Task: Save favorite listings for historic homes in Annapolis, Maryland, with original architectural features, and create a shortlist of properties with water views.
Action: Mouse moved to (317, 195)
Screenshot: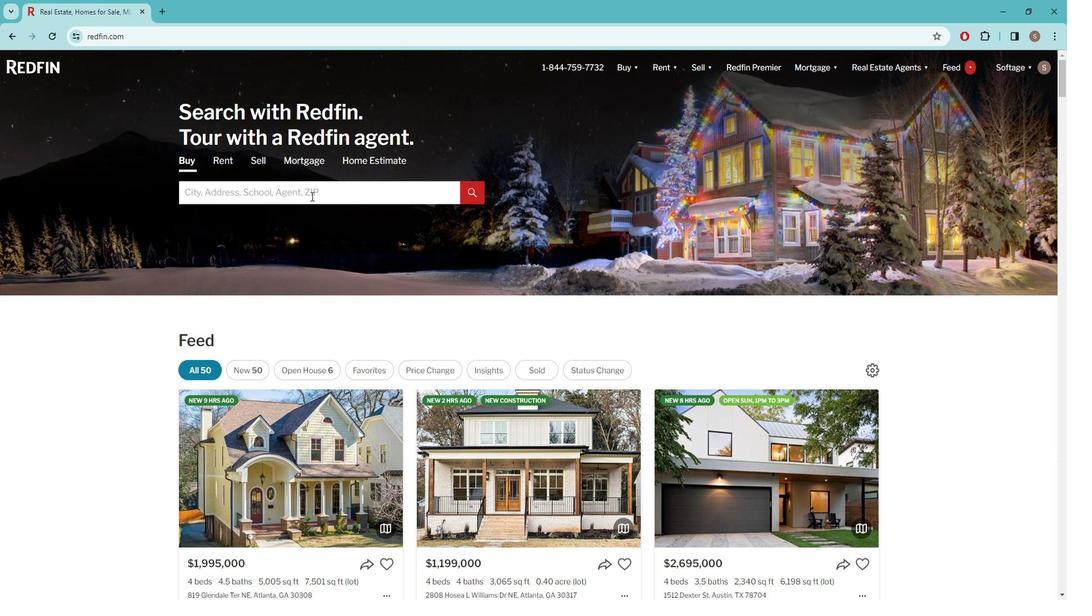 
Action: Mouse pressed left at (317, 195)
Screenshot: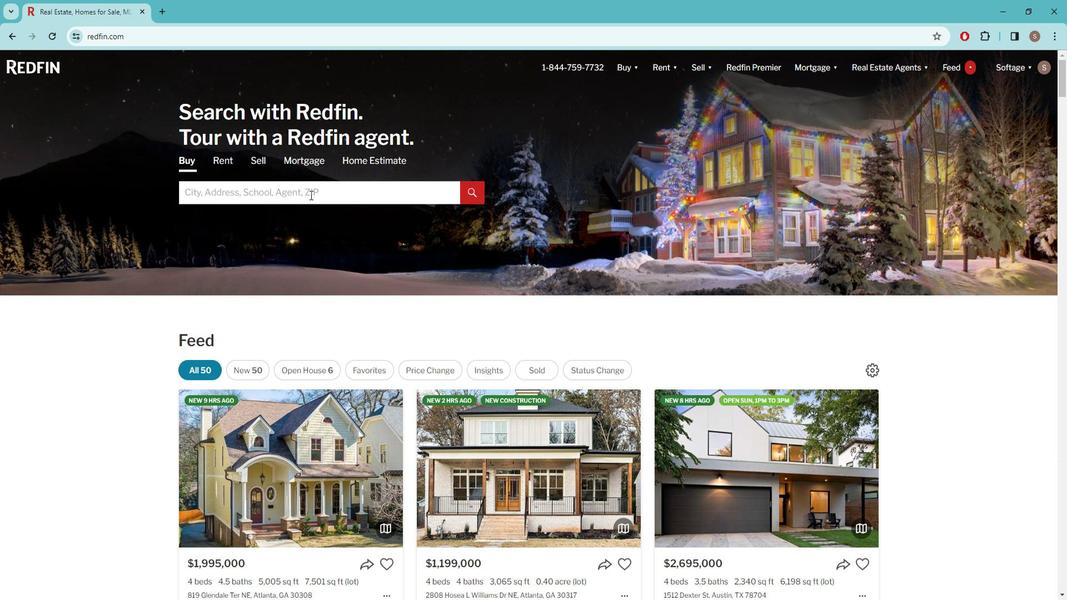 
Action: Key pressed a<Key.caps_lock>NNAPOLIS
Screenshot: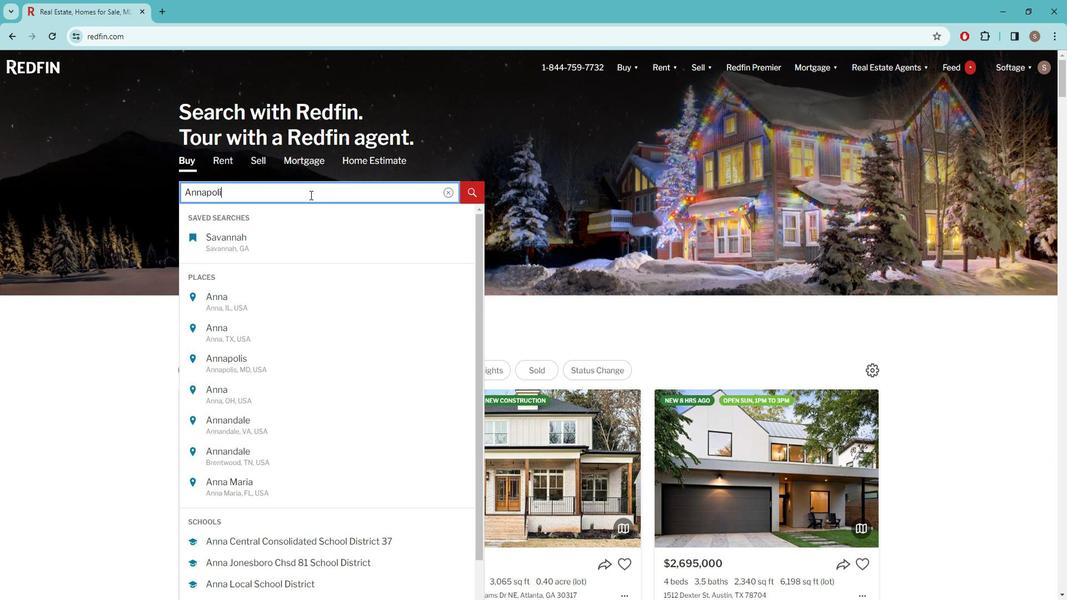 
Action: Mouse moved to (298, 242)
Screenshot: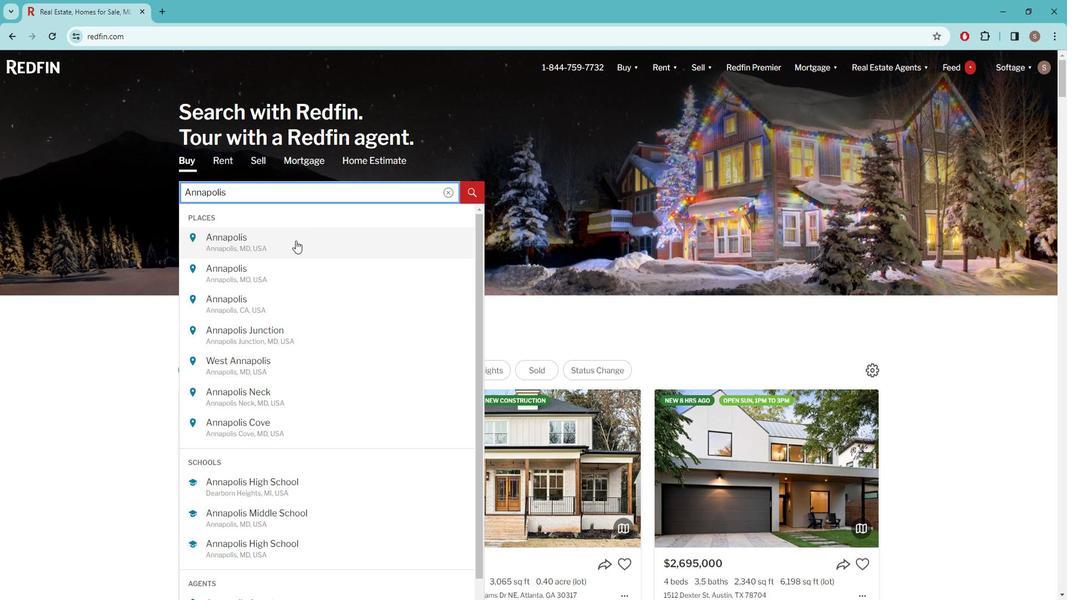 
Action: Mouse pressed left at (298, 242)
Screenshot: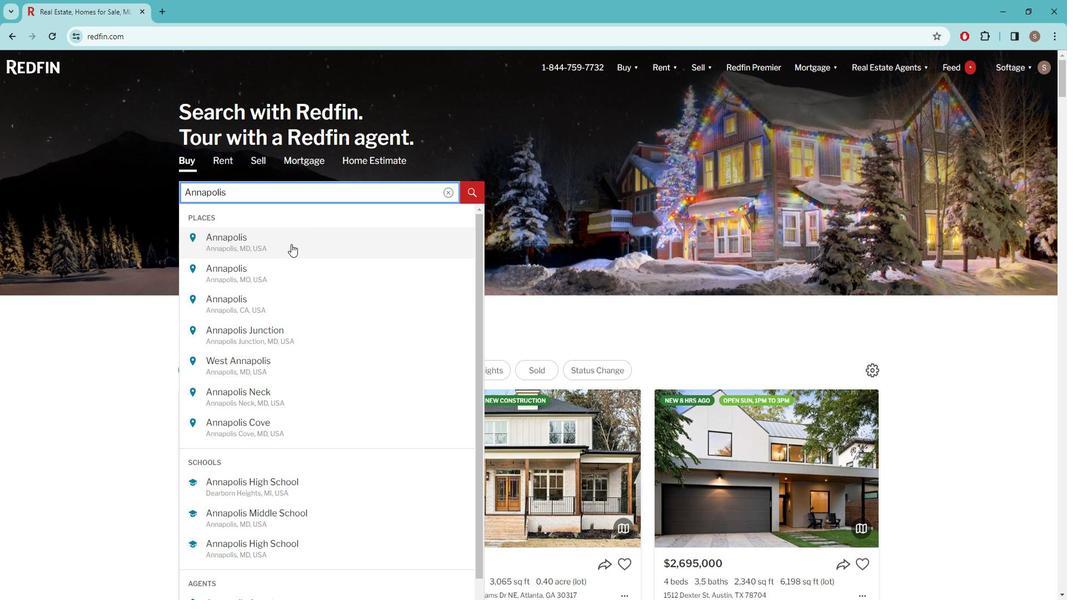 
Action: Mouse moved to (938, 141)
Screenshot: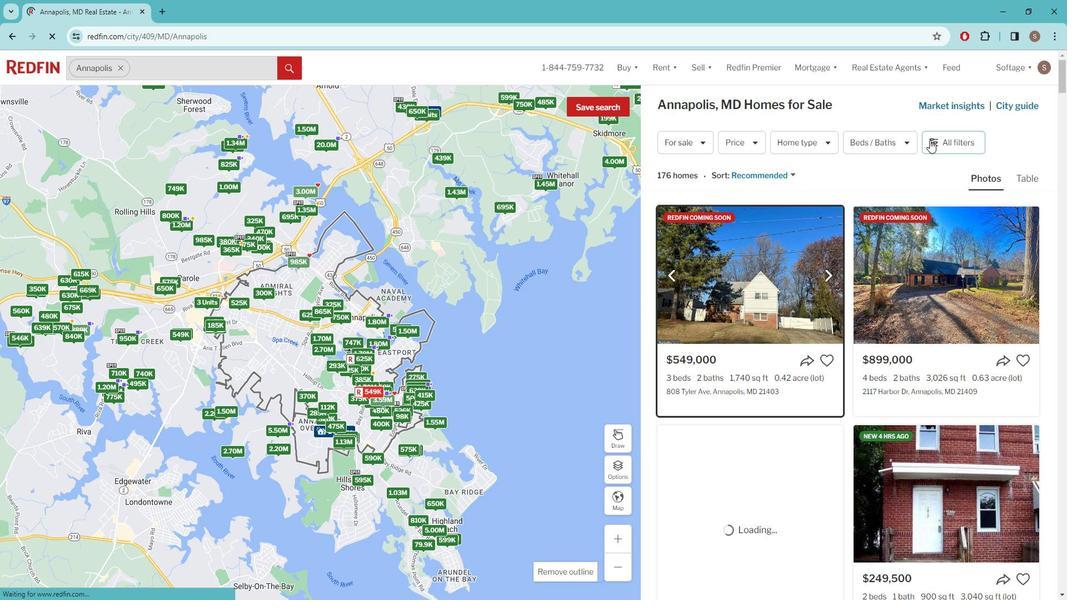 
Action: Mouse pressed left at (938, 141)
Screenshot: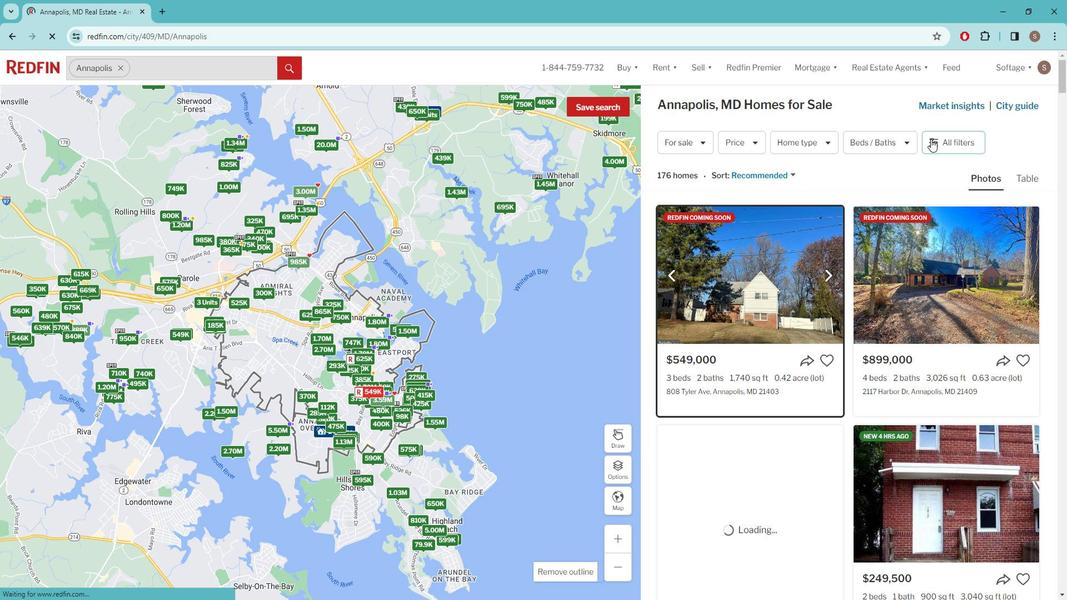 
Action: Mouse pressed left at (938, 141)
Screenshot: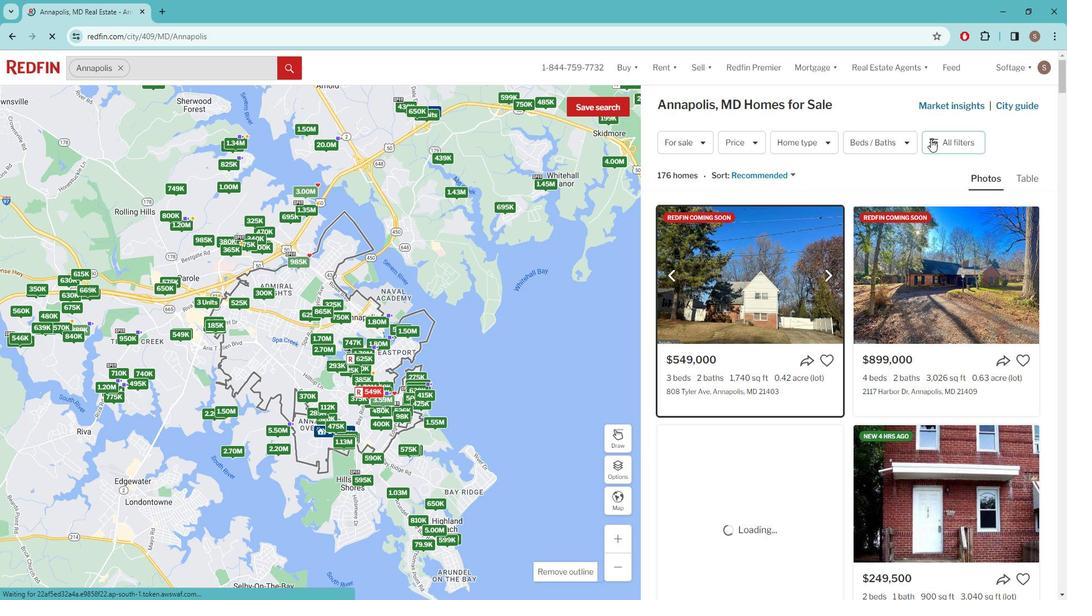 
Action: Mouse pressed left at (938, 141)
Screenshot: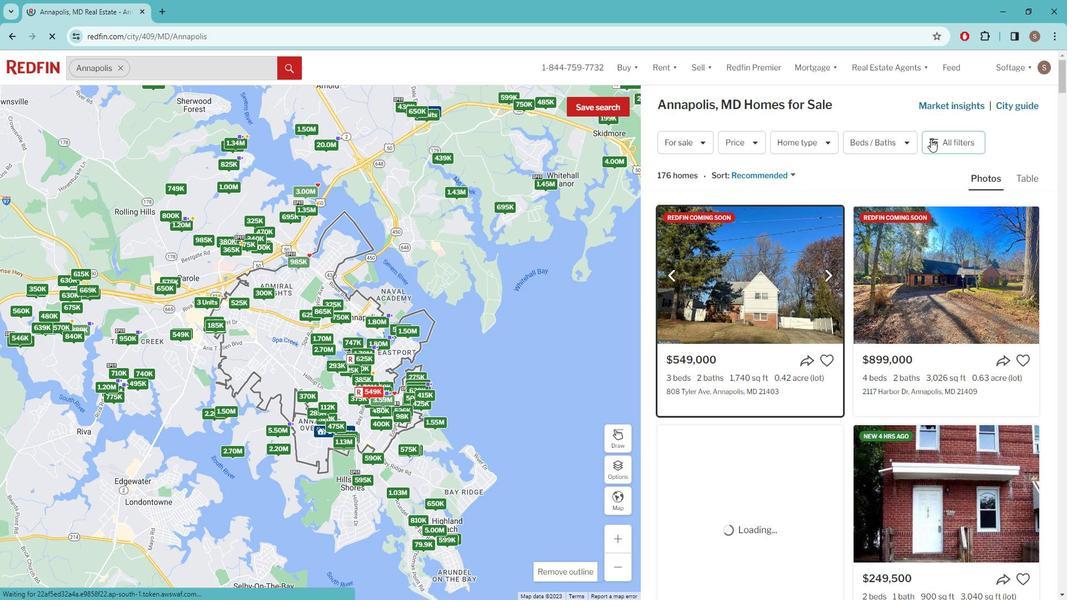 
Action: Mouse pressed left at (938, 141)
Screenshot: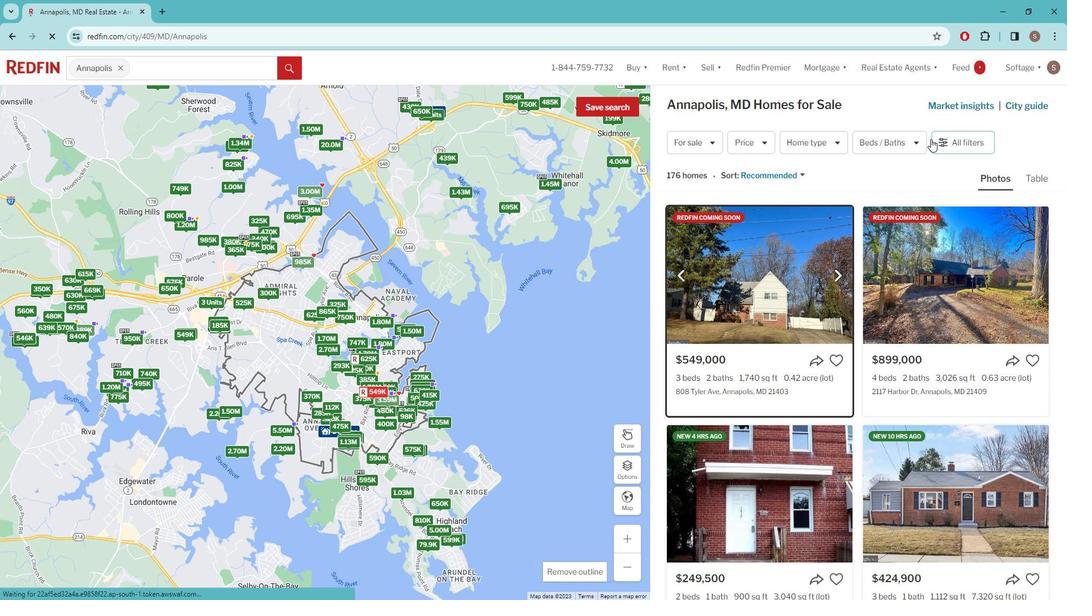 
Action: Mouse moved to (951, 139)
Screenshot: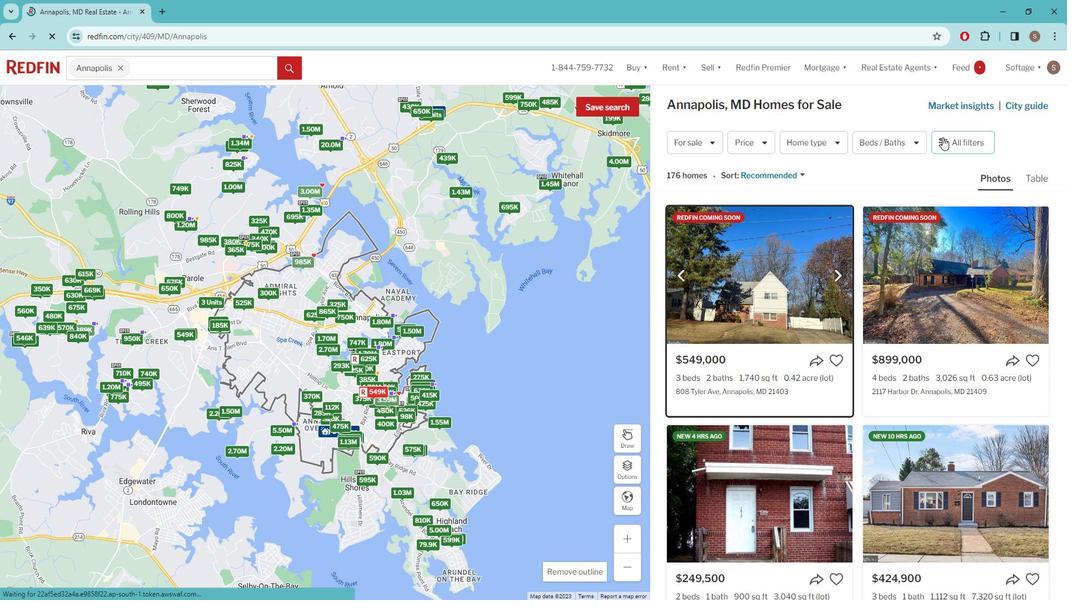 
Action: Mouse pressed left at (951, 139)
Screenshot: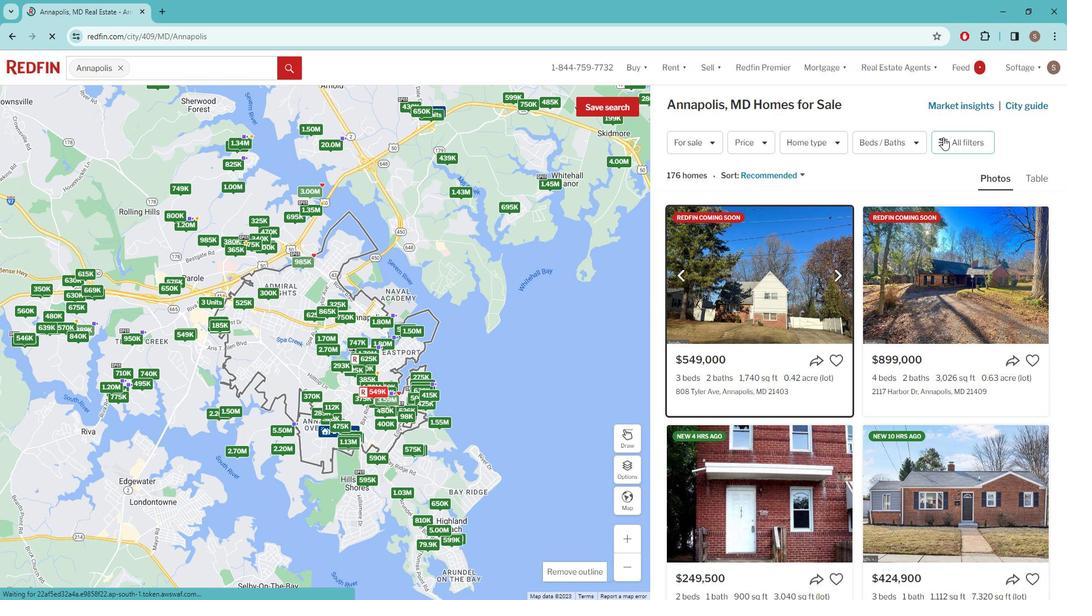 
Action: Mouse pressed left at (951, 139)
Screenshot: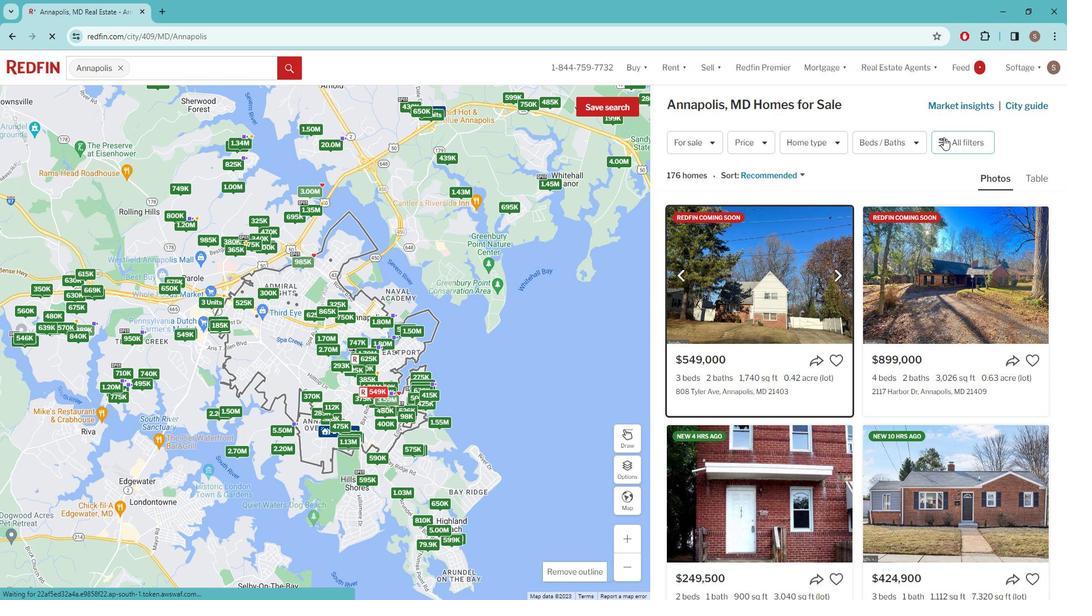 
Action: Mouse moved to (936, 145)
Screenshot: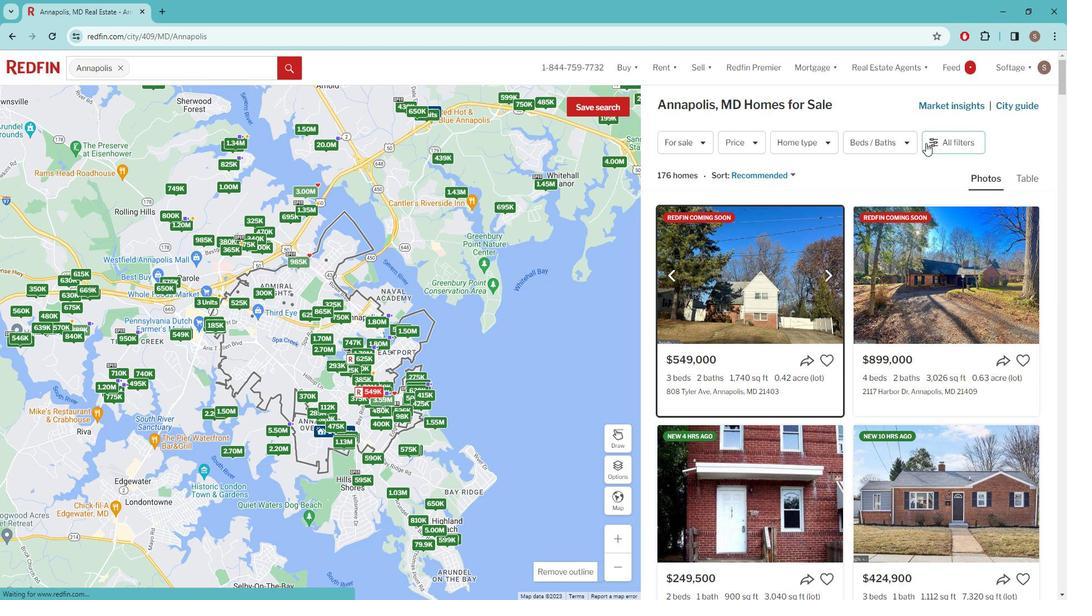 
Action: Mouse pressed left at (936, 145)
Screenshot: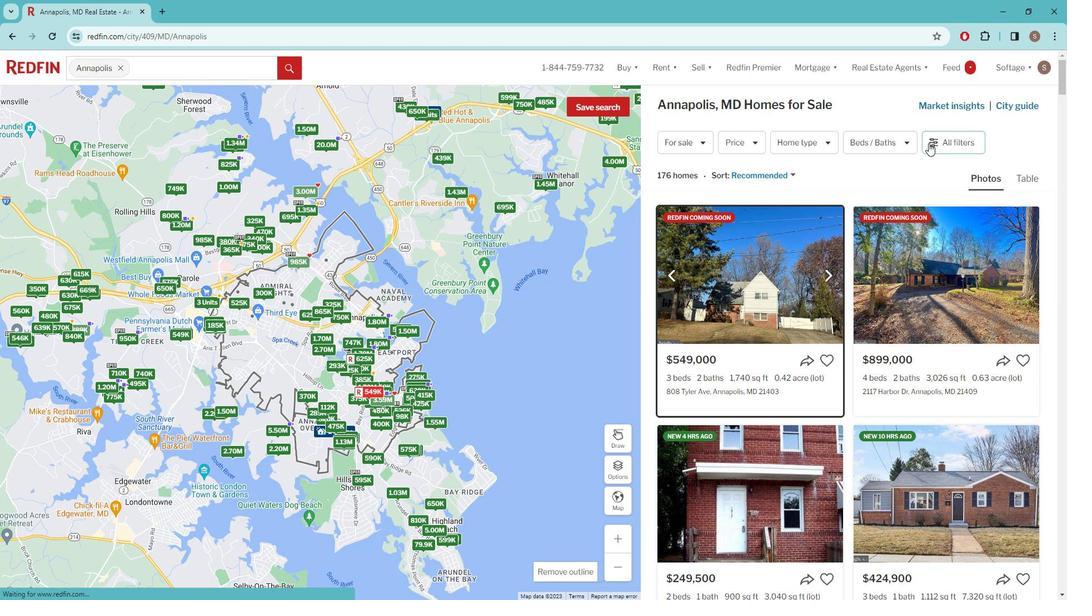 
Action: Mouse moved to (885, 226)
Screenshot: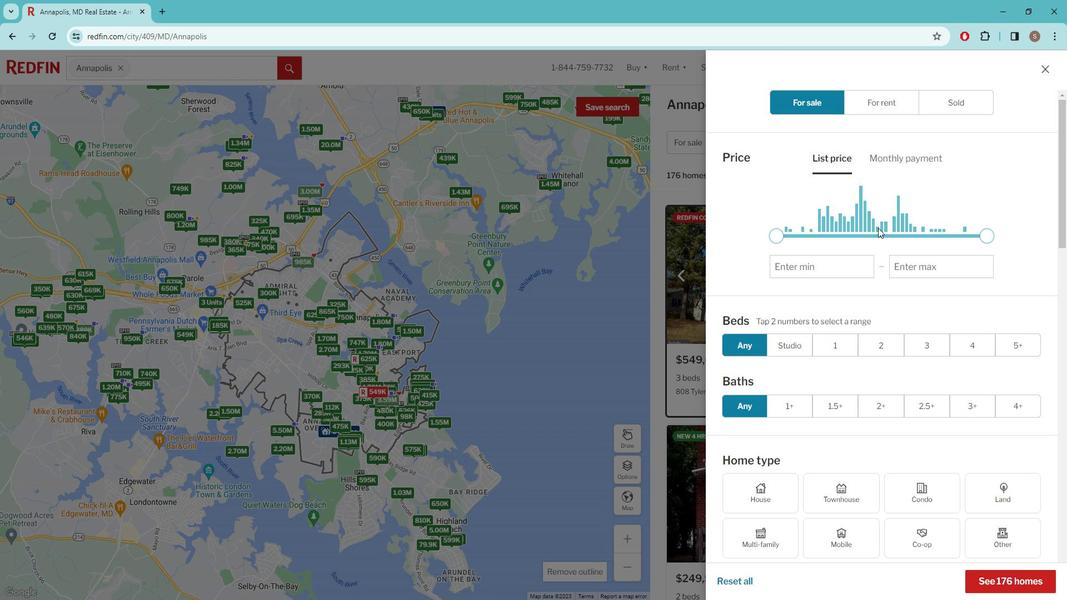 
Action: Mouse scrolled (885, 226) with delta (0, 0)
Screenshot: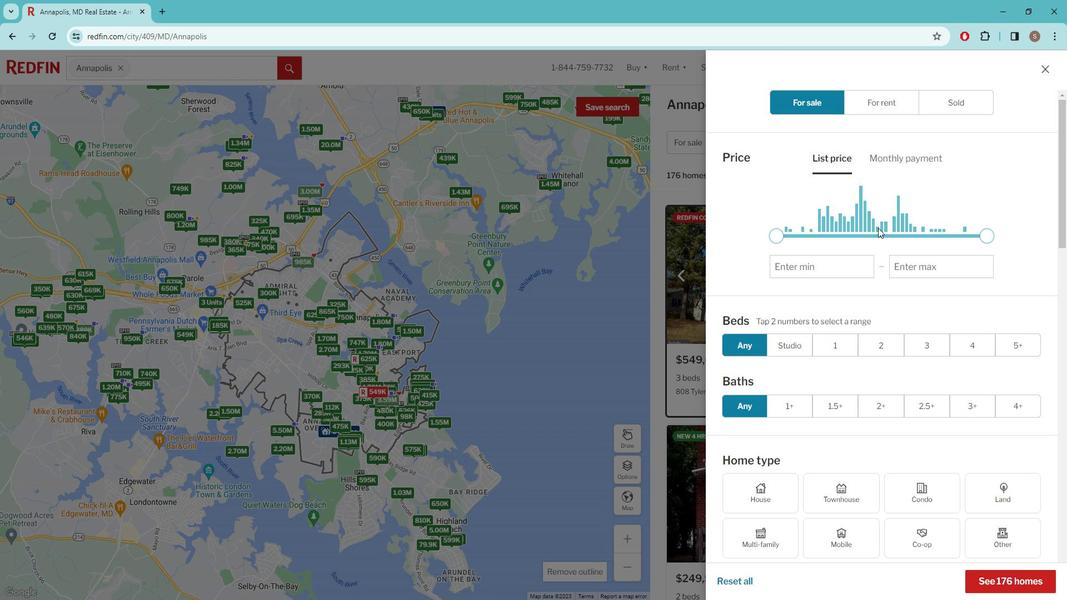 
Action: Mouse moved to (885, 236)
Screenshot: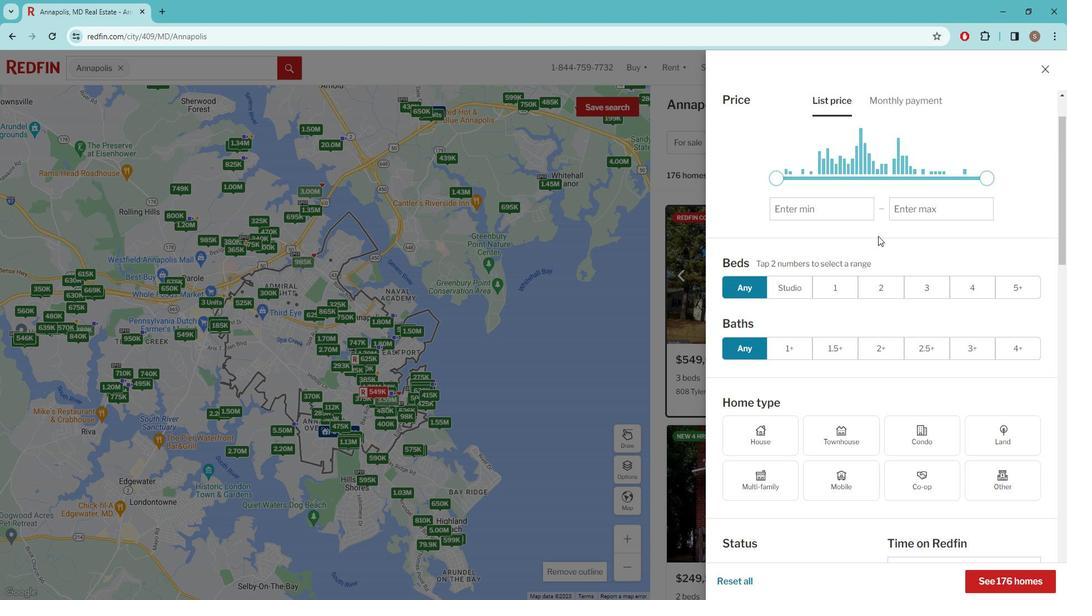 
Action: Mouse scrolled (885, 235) with delta (0, 0)
Screenshot: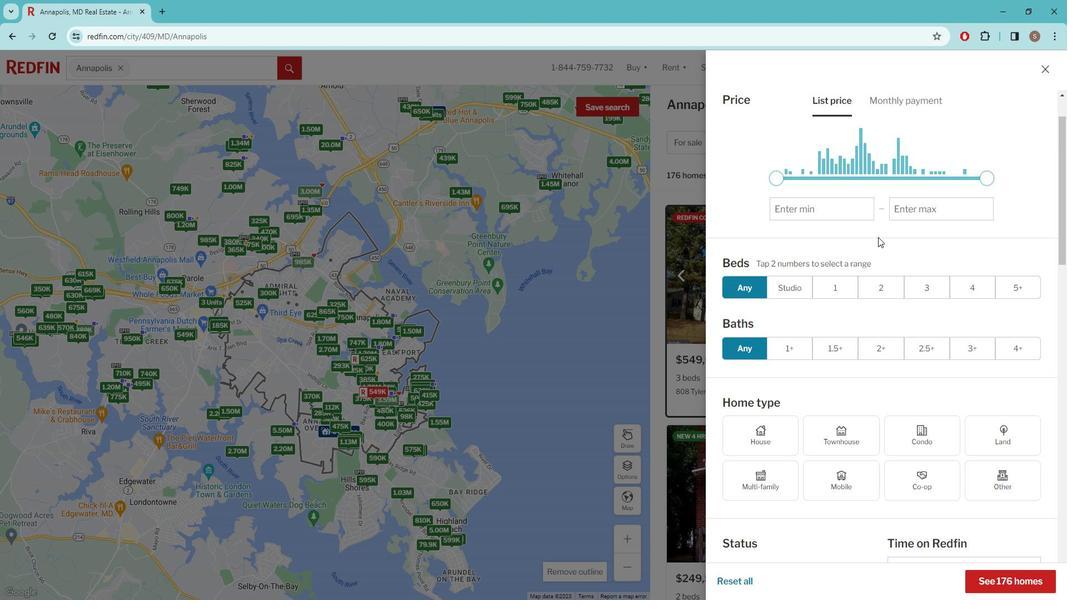 
Action: Mouse moved to (885, 236)
Screenshot: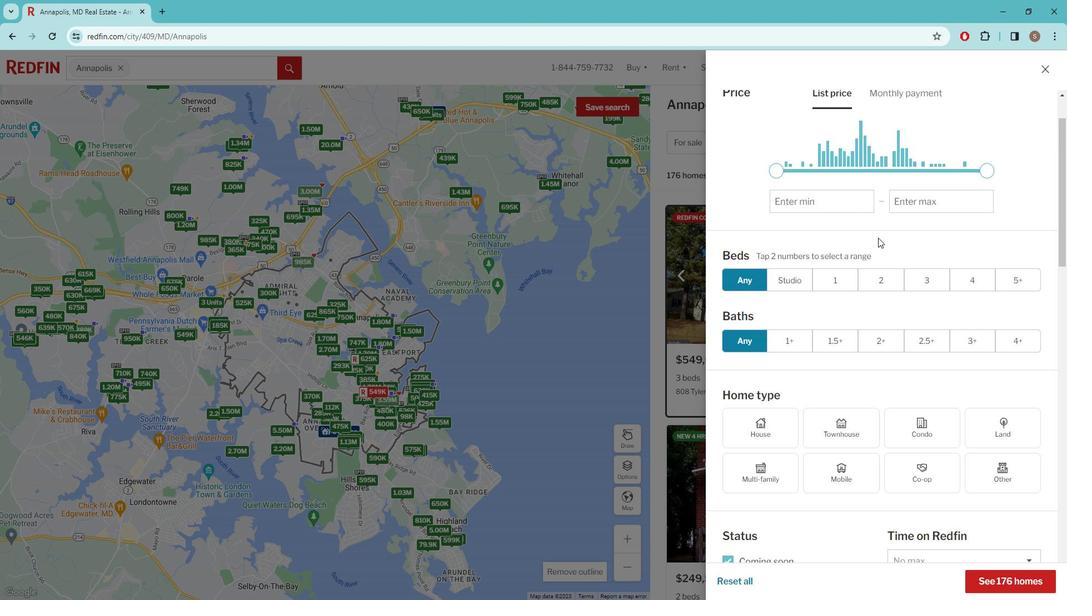 
Action: Mouse scrolled (885, 236) with delta (0, 0)
Screenshot: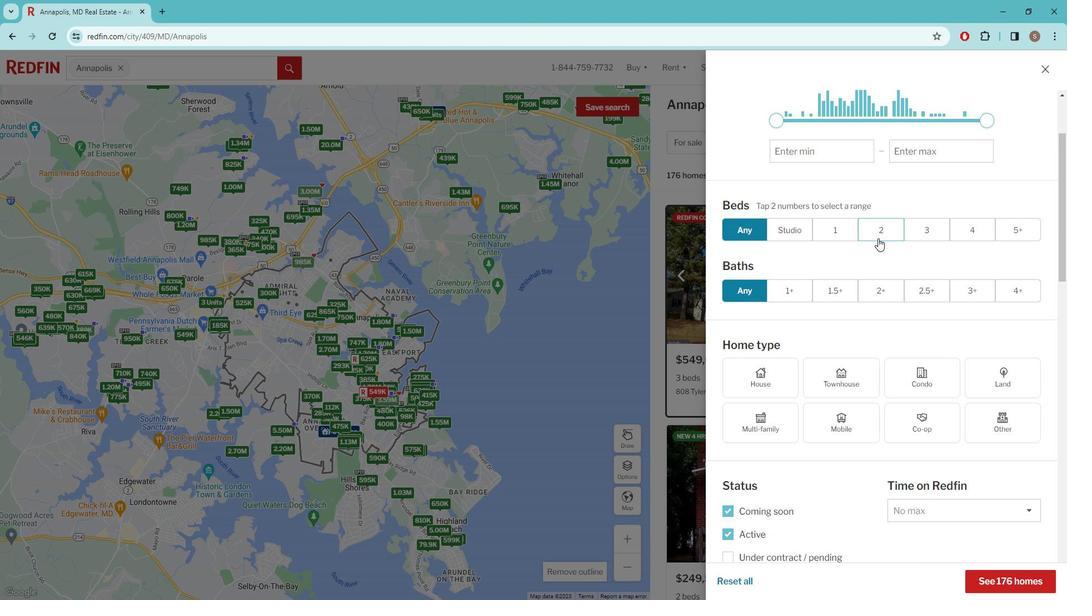 
Action: Mouse moved to (885, 241)
Screenshot: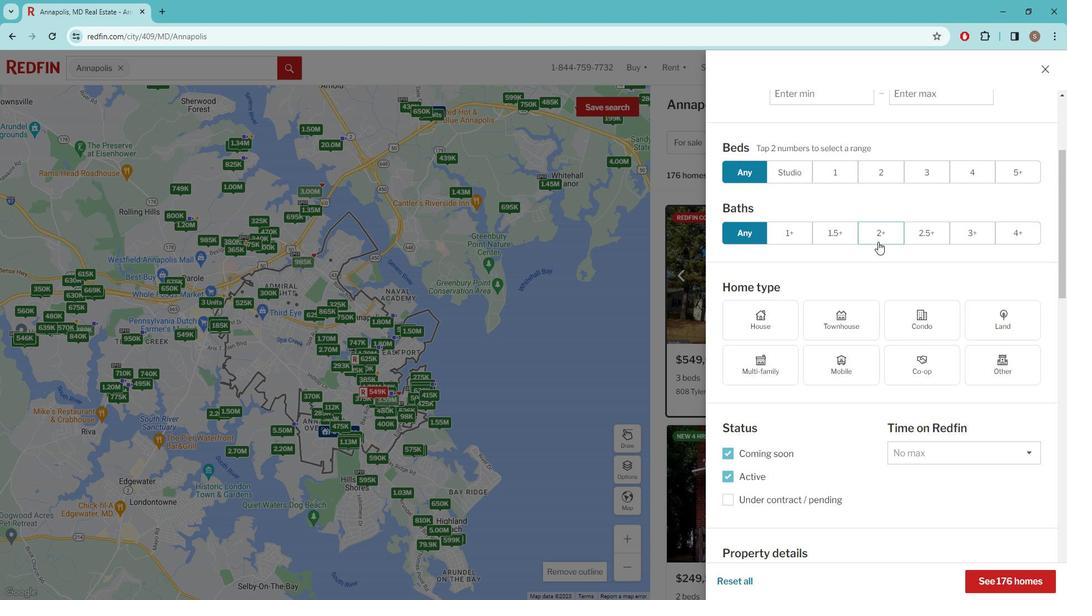 
Action: Mouse scrolled (885, 241) with delta (0, 0)
Screenshot: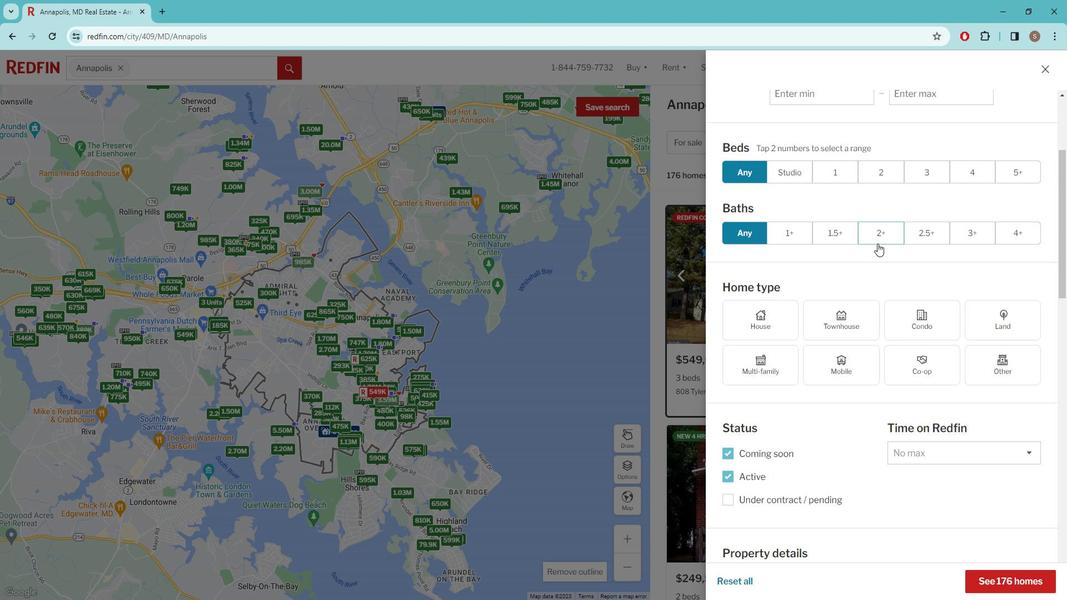 
Action: Mouse moved to (884, 246)
Screenshot: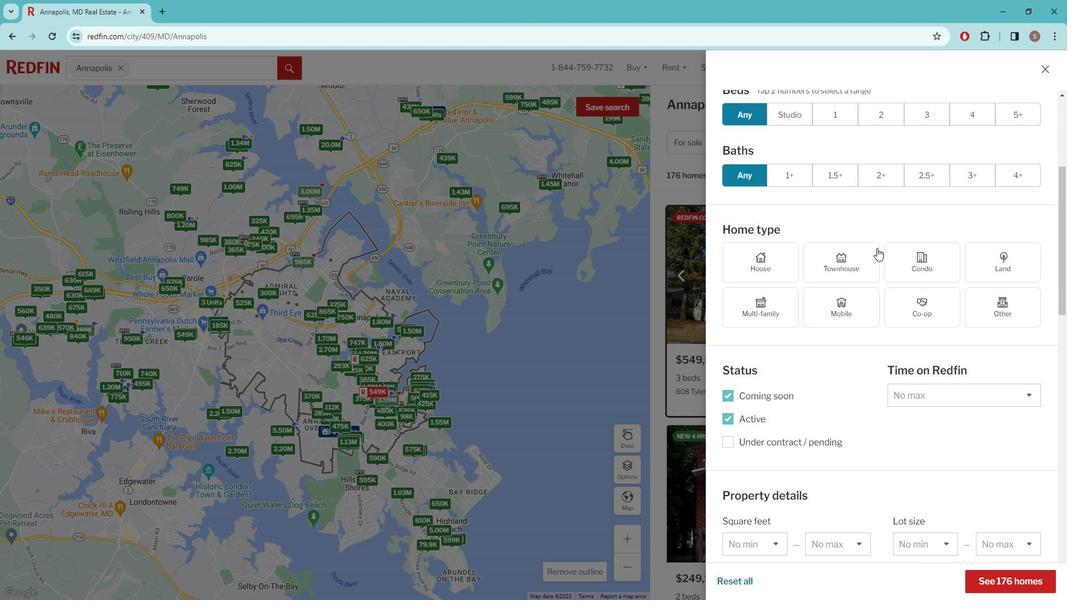 
Action: Mouse scrolled (884, 245) with delta (0, 0)
Screenshot: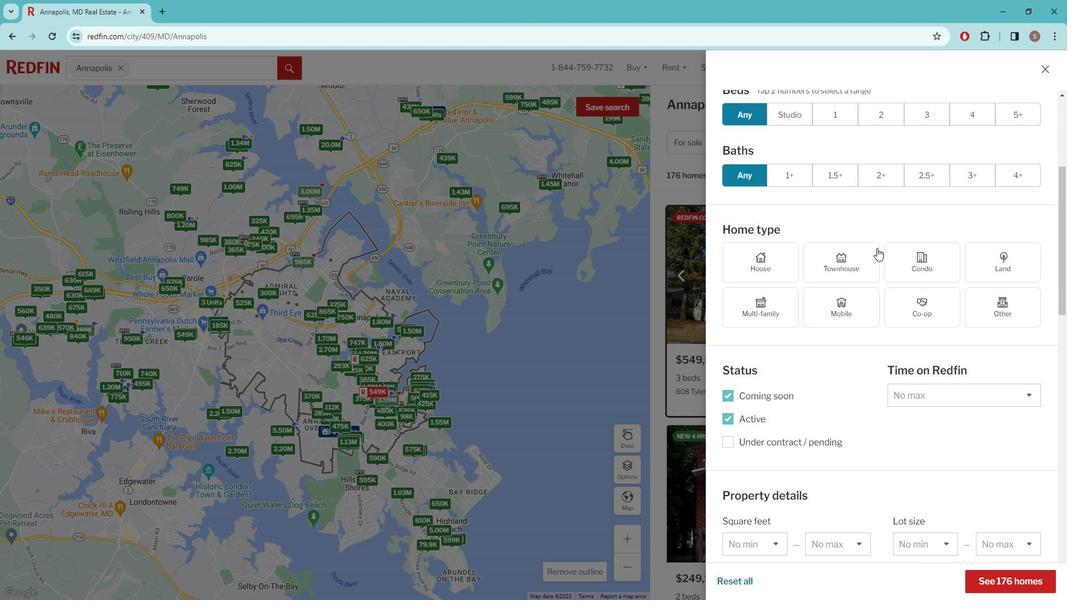 
Action: Mouse scrolled (884, 245) with delta (0, 0)
Screenshot: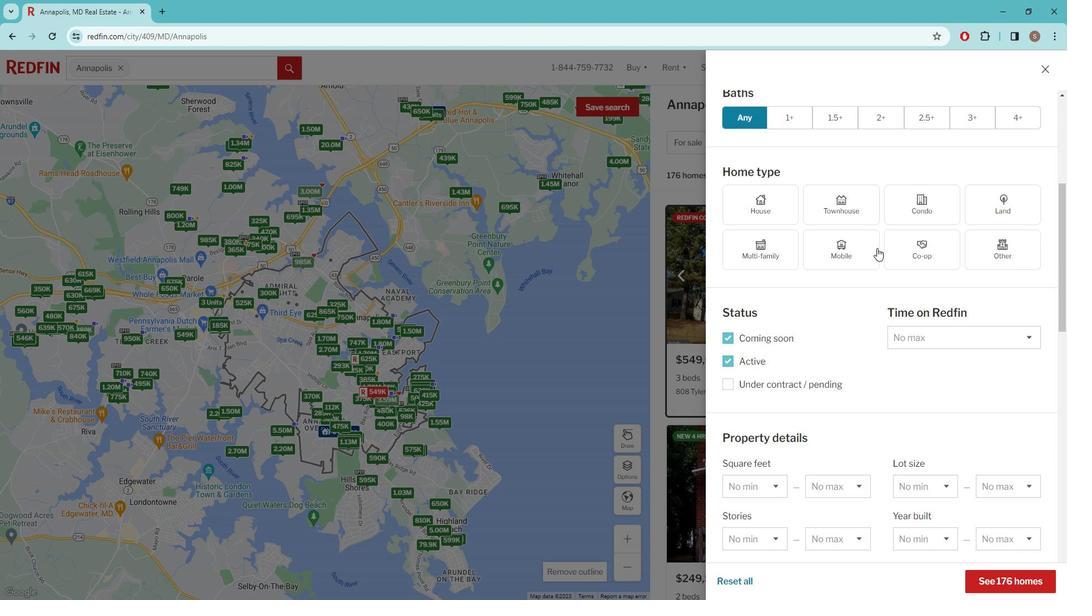 
Action: Mouse moved to (875, 276)
Screenshot: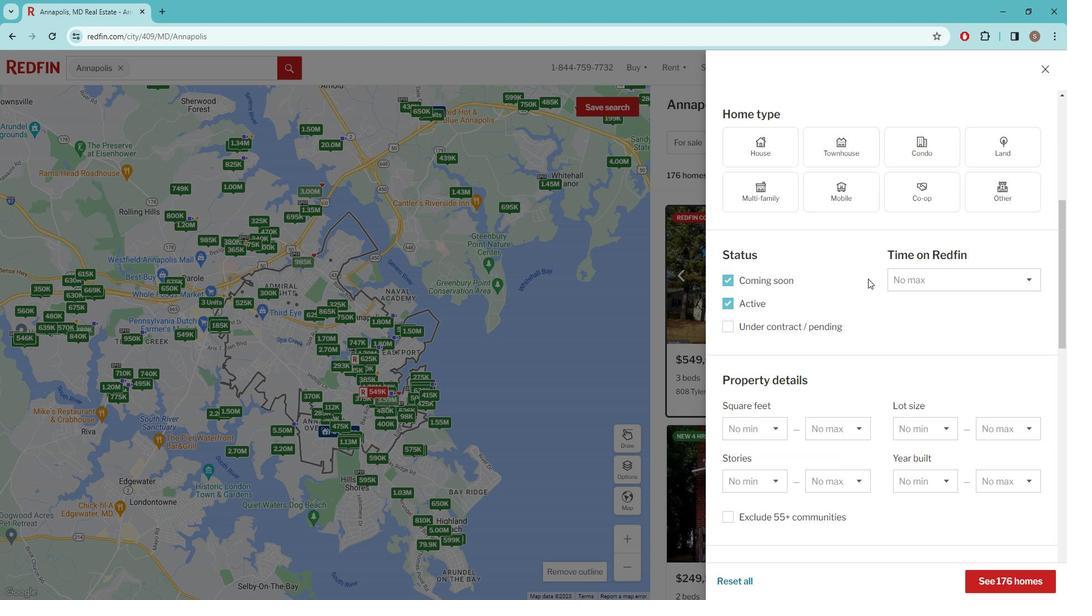
Action: Mouse scrolled (875, 275) with delta (0, 0)
Screenshot: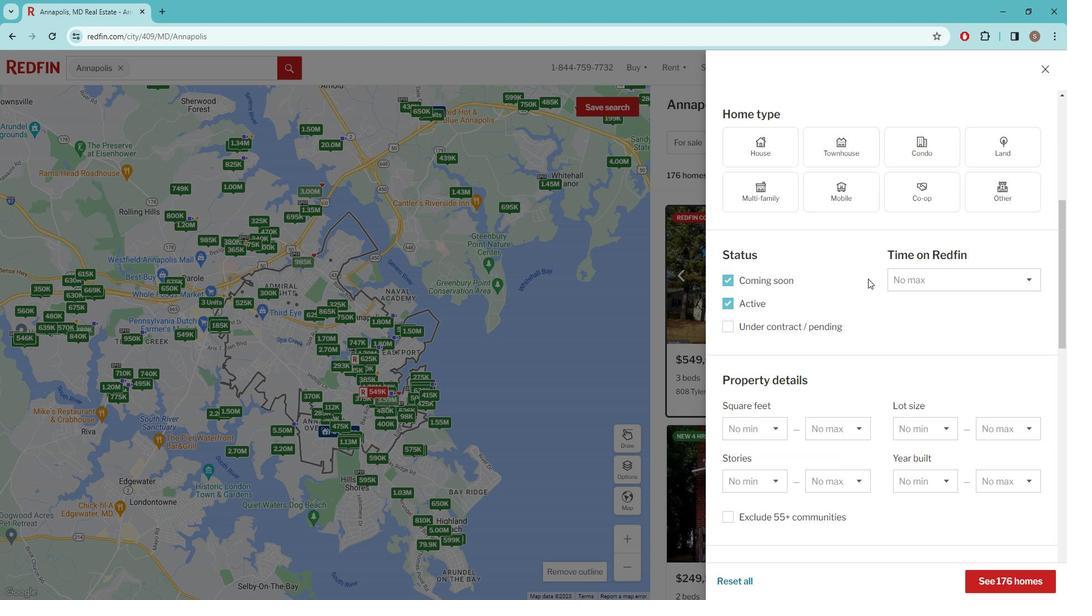 
Action: Mouse scrolled (875, 275) with delta (0, 0)
Screenshot: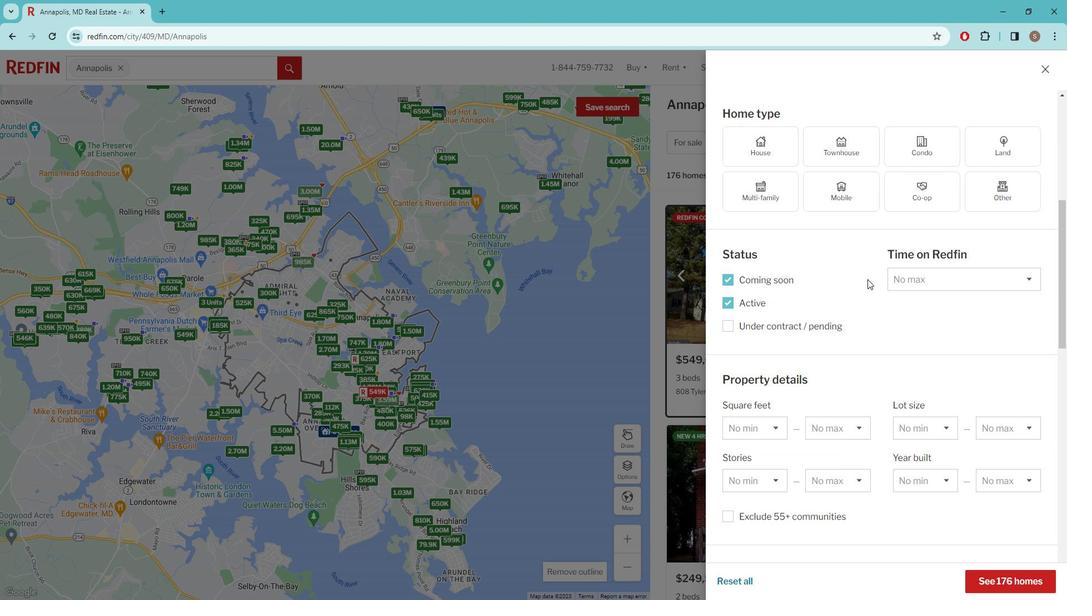 
Action: Mouse scrolled (875, 275) with delta (0, 0)
Screenshot: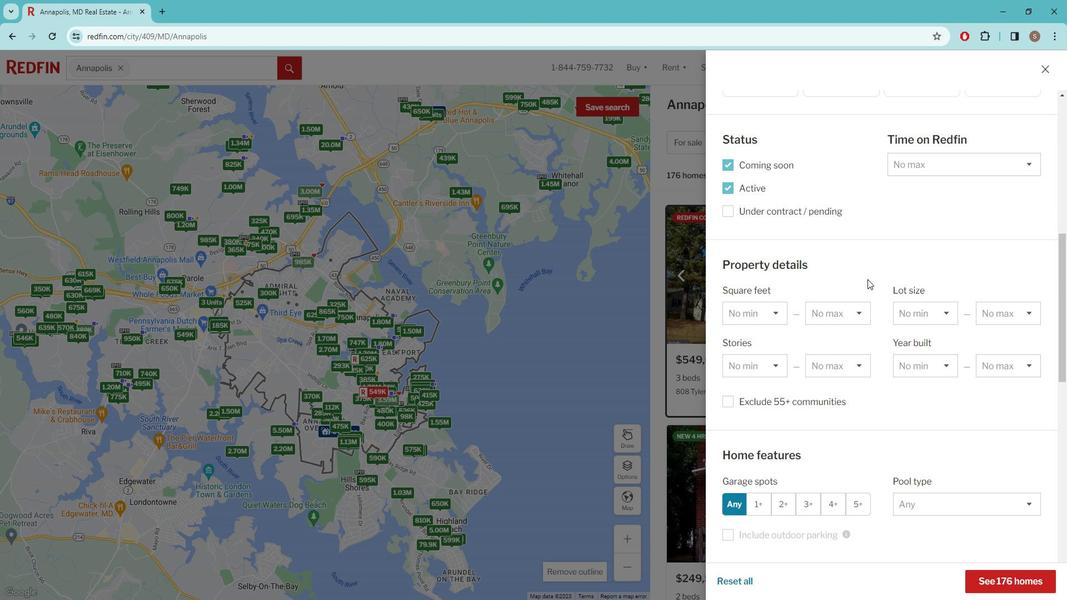 
Action: Mouse scrolled (875, 275) with delta (0, 0)
Screenshot: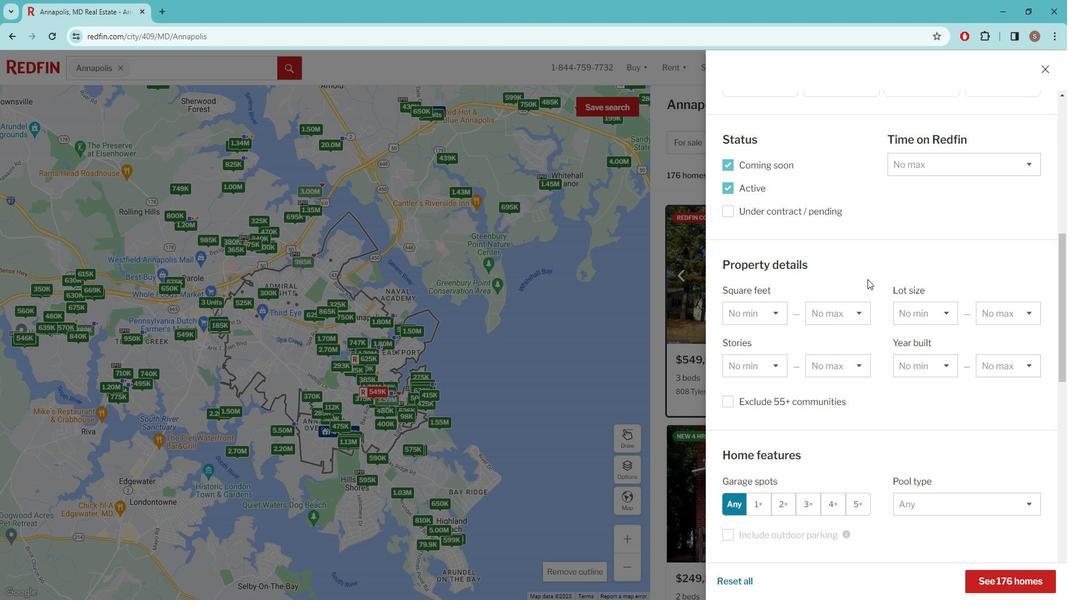 
Action: Mouse moved to (874, 276)
Screenshot: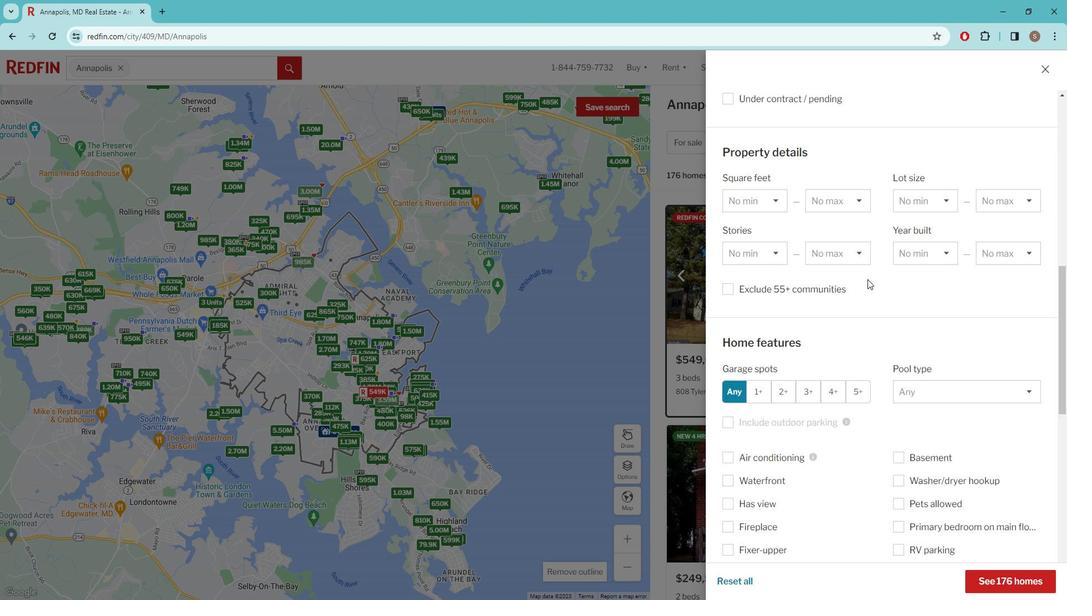 
Action: Mouse scrolled (874, 275) with delta (0, 0)
Screenshot: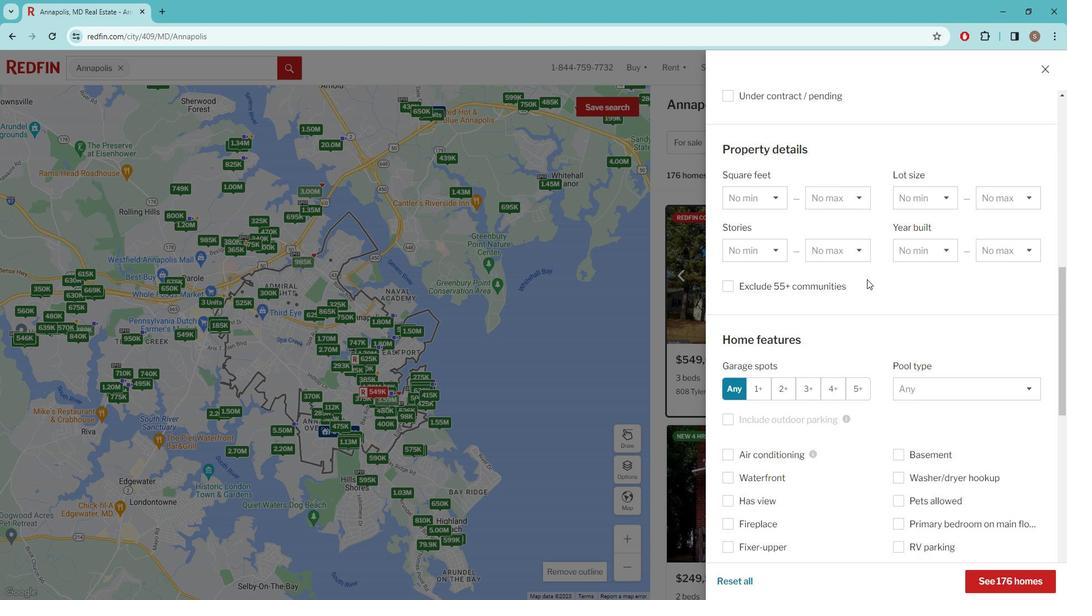 
Action: Mouse scrolled (874, 275) with delta (0, 0)
Screenshot: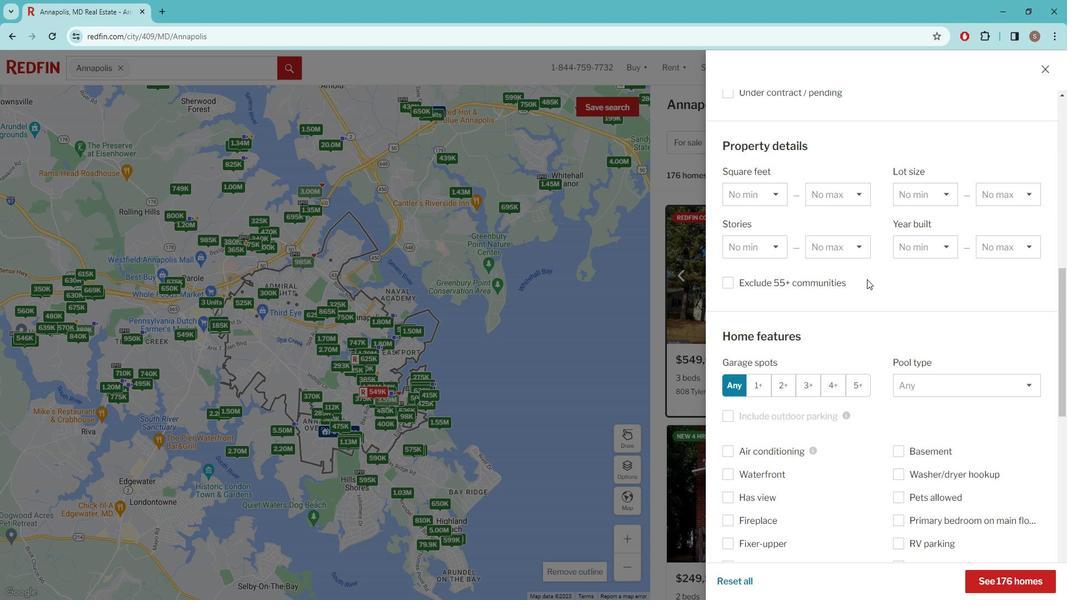 
Action: Mouse moved to (875, 278)
Screenshot: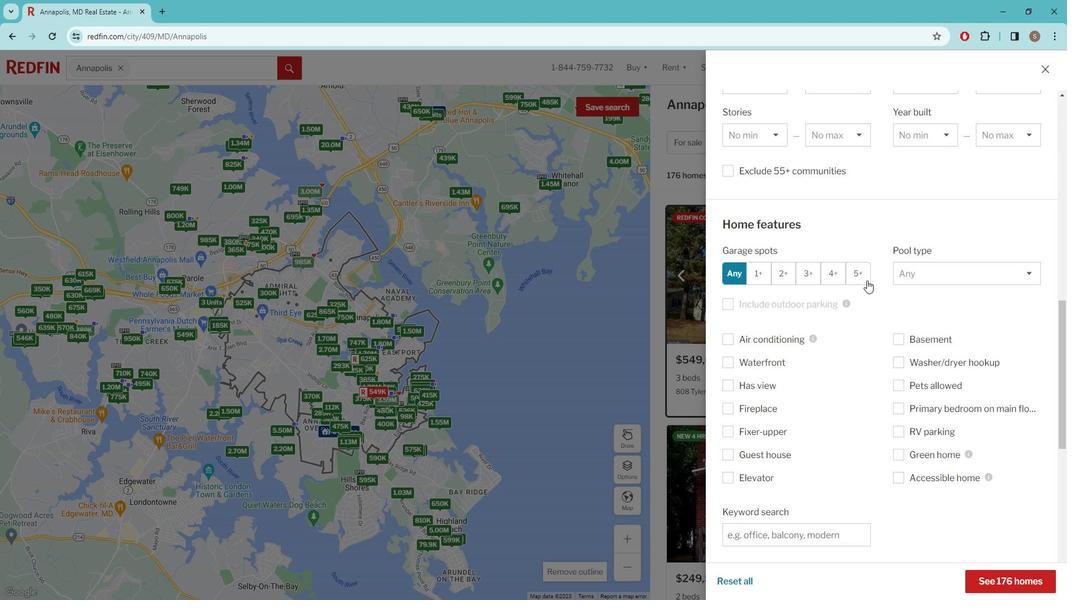 
Action: Mouse scrolled (875, 277) with delta (0, 0)
Screenshot: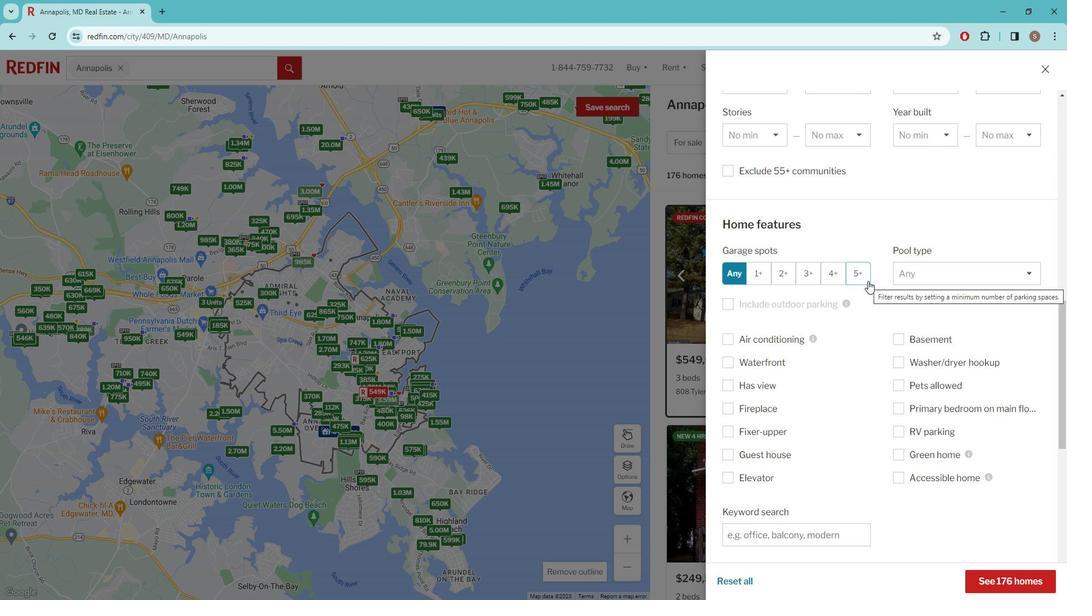 
Action: Mouse scrolled (875, 277) with delta (0, 0)
Screenshot: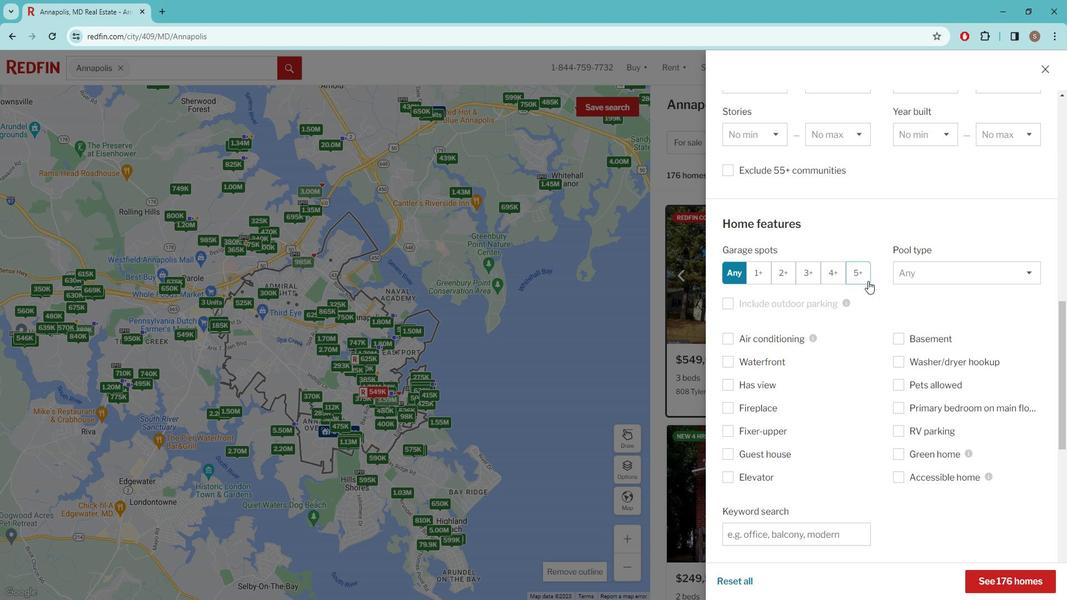 
Action: Mouse moved to (768, 401)
Screenshot: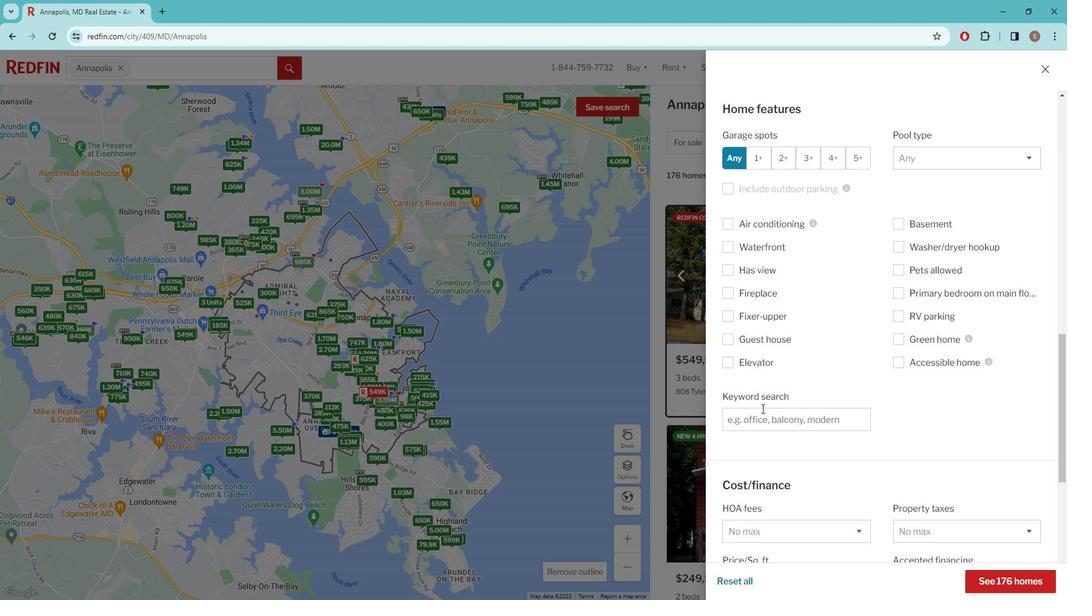 
Action: Mouse pressed left at (768, 401)
Screenshot: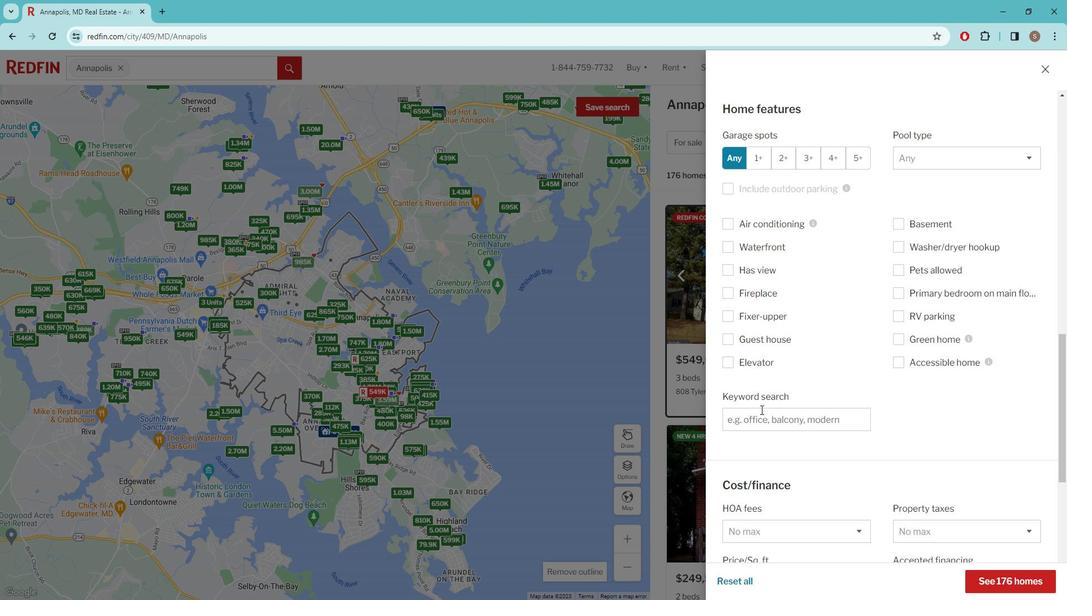 
Action: Key pressed HISTORIC<Key.space>HOMES<Key.space>WITH<Key.space>ORIGINAL<Key.space>ARCHITECTURE<Key.space>FEATURES,<Key.space>WATER<Key.space>VIEW
Screenshot: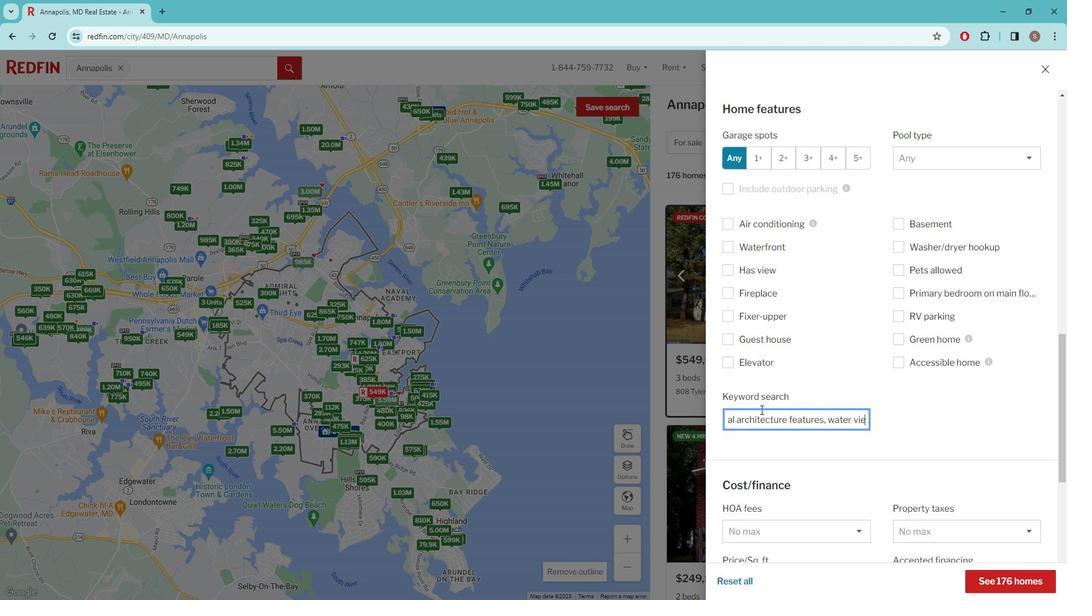
Action: Mouse moved to (720, 414)
Screenshot: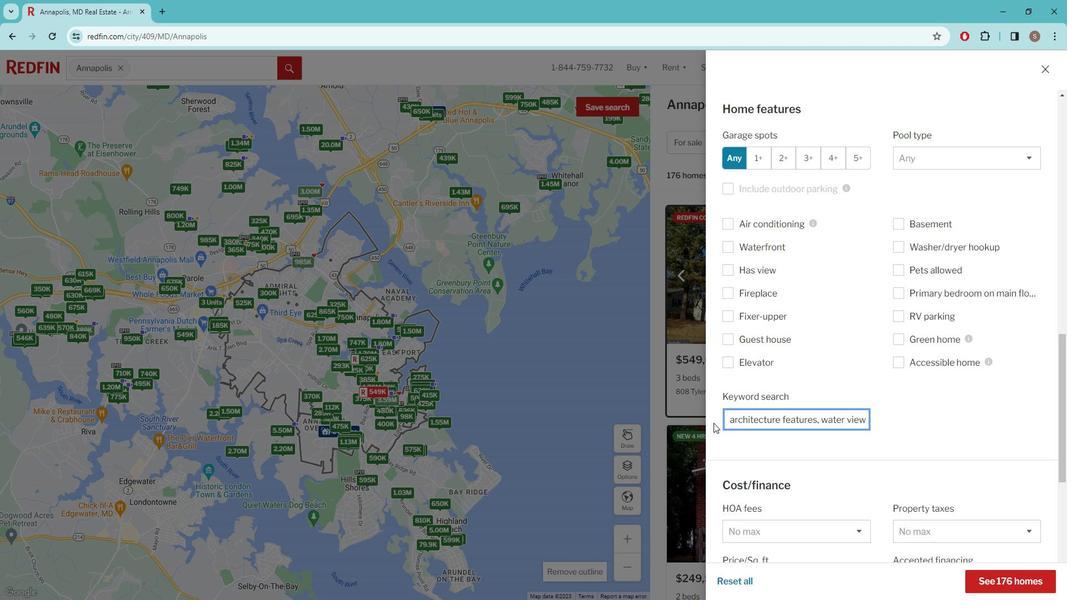 
Action: Key pressed S
Screenshot: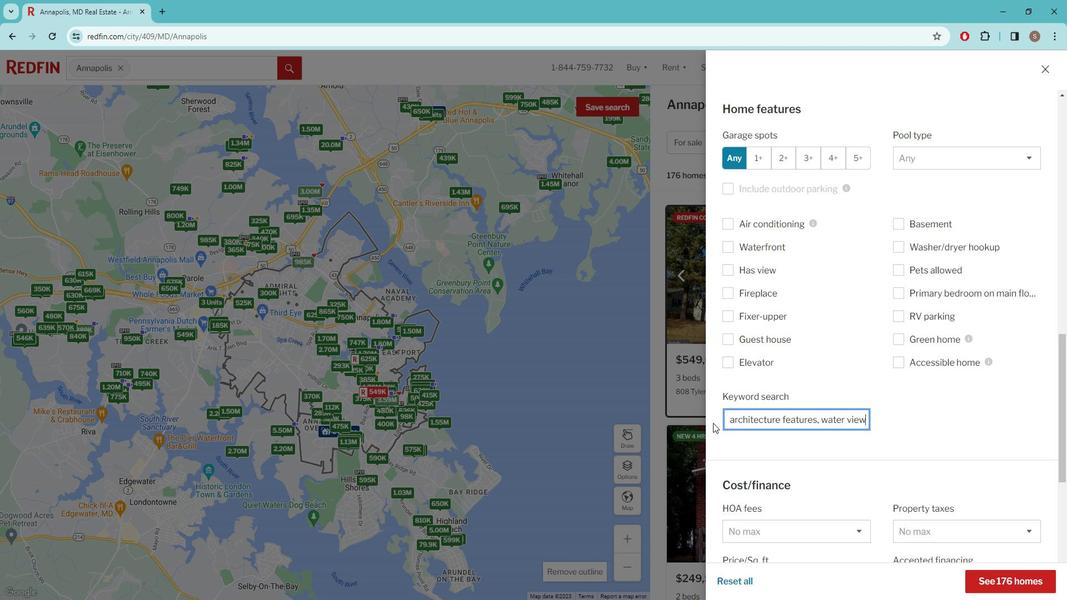 
Action: Mouse moved to (822, 409)
Screenshot: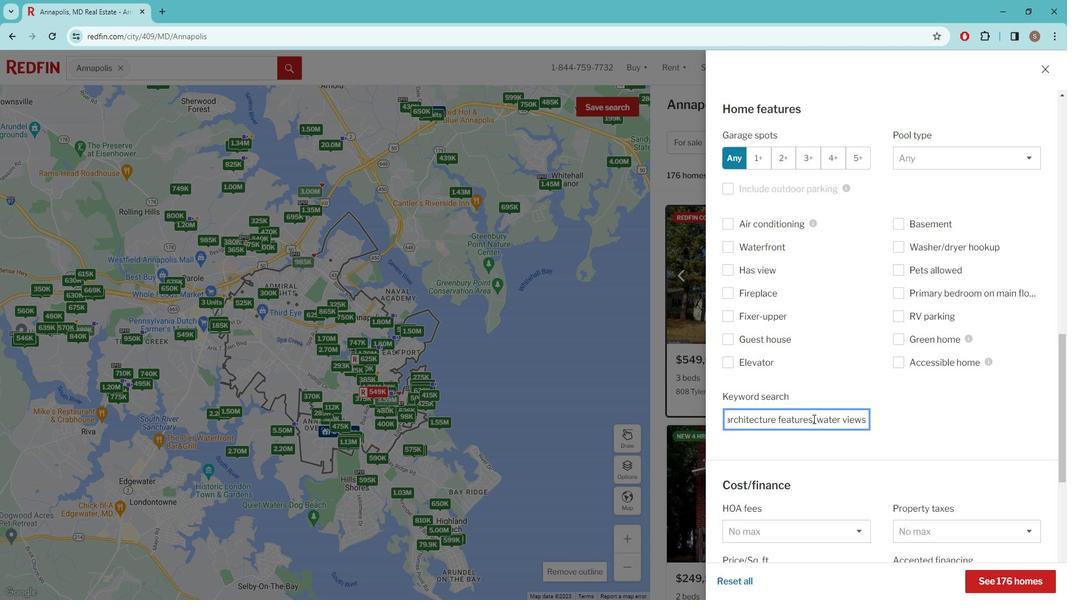 
Action: Mouse pressed left at (822, 409)
Screenshot: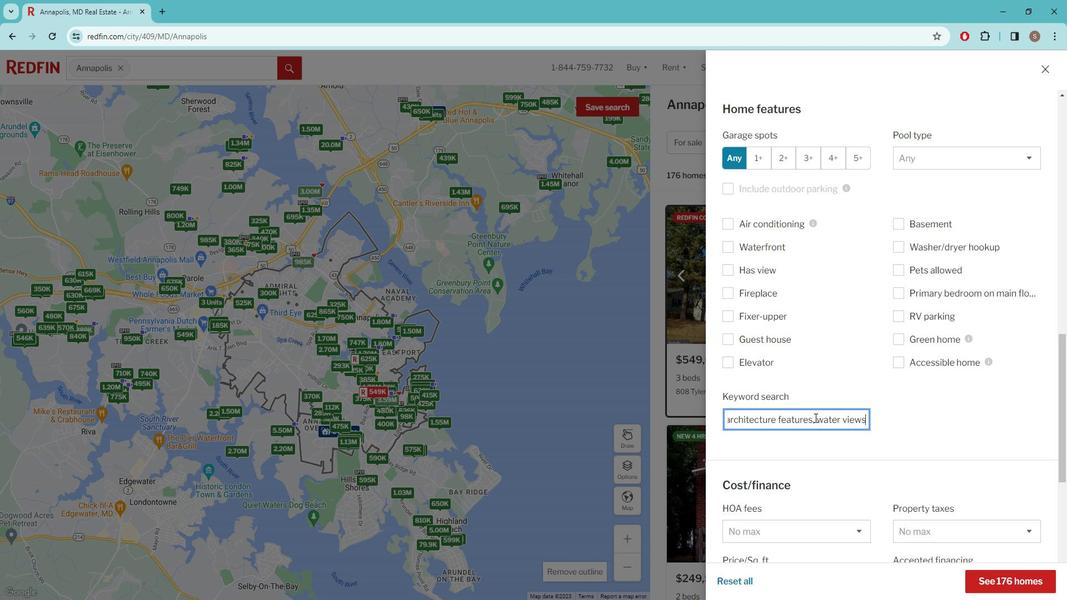 
Action: Key pressed <Key.backspace><Key.space>AND
Screenshot: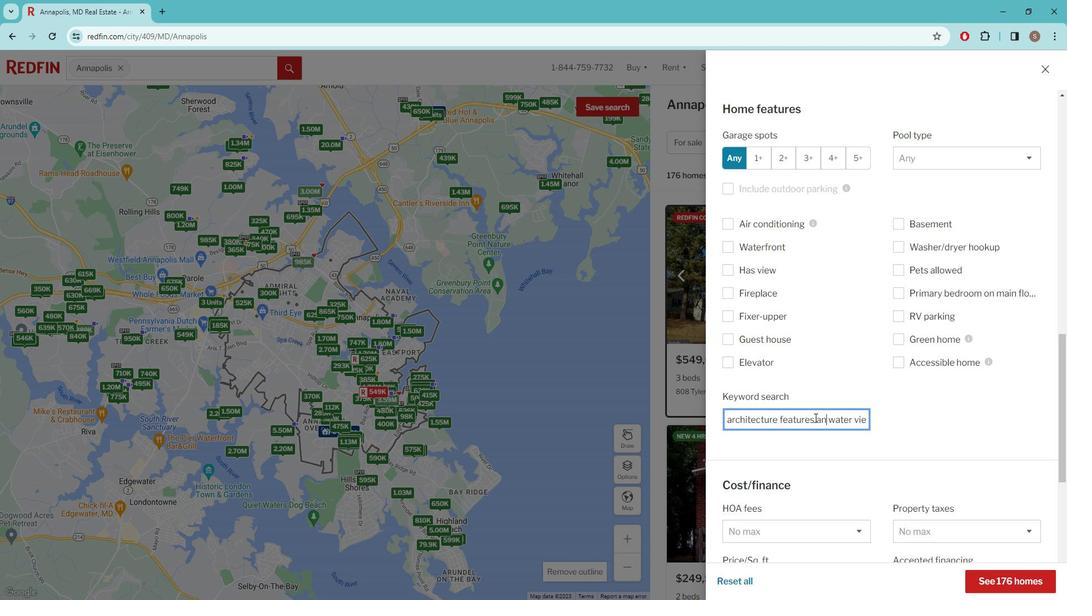 
Action: Mouse moved to (931, 412)
Screenshot: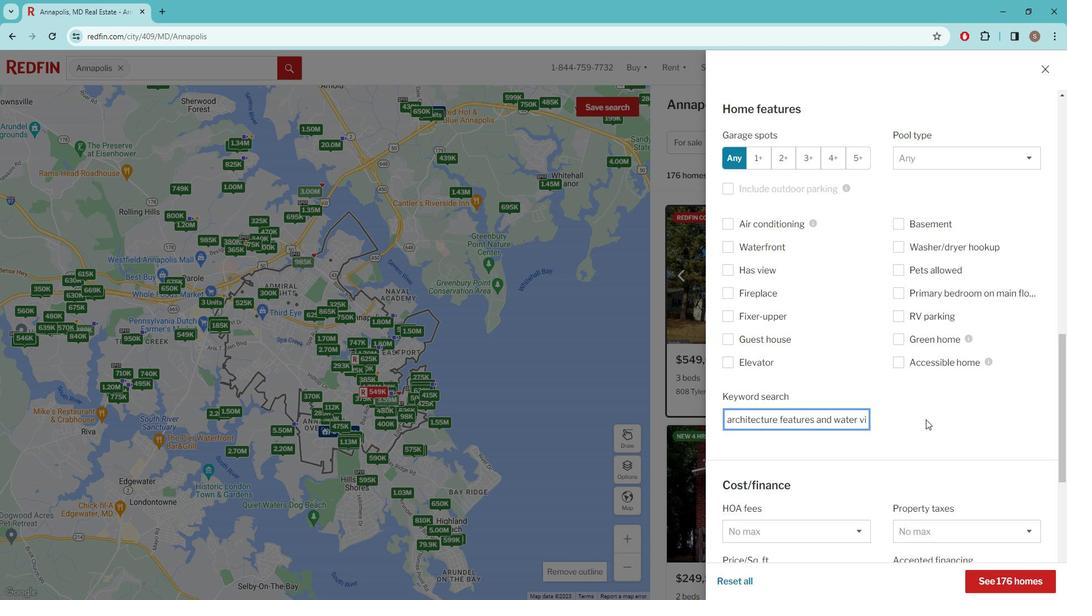 
Action: Mouse scrolled (931, 411) with delta (0, 0)
Screenshot: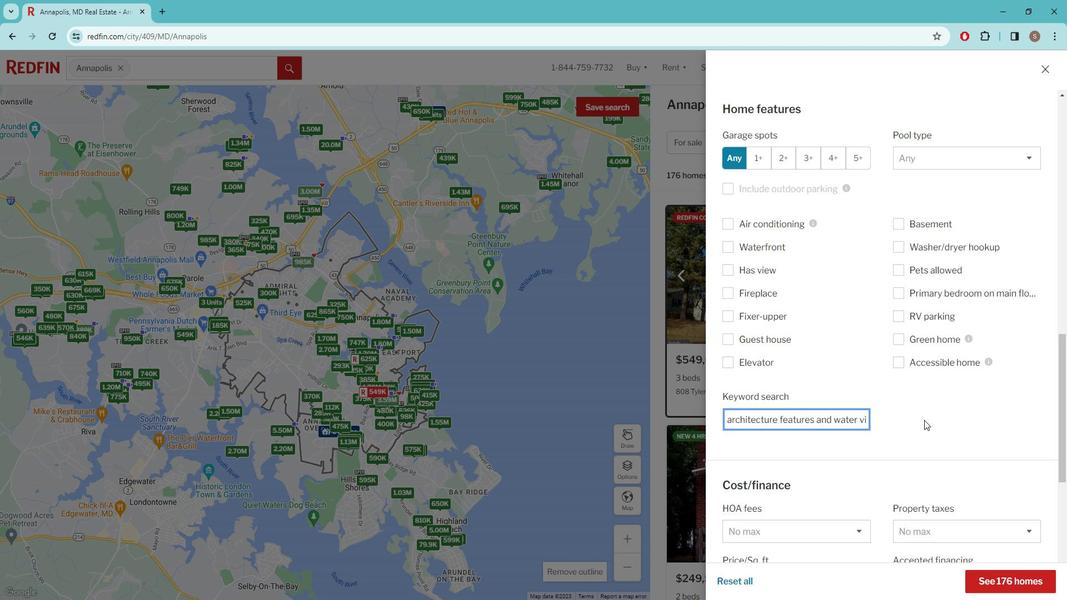 
Action: Mouse moved to (932, 417)
Screenshot: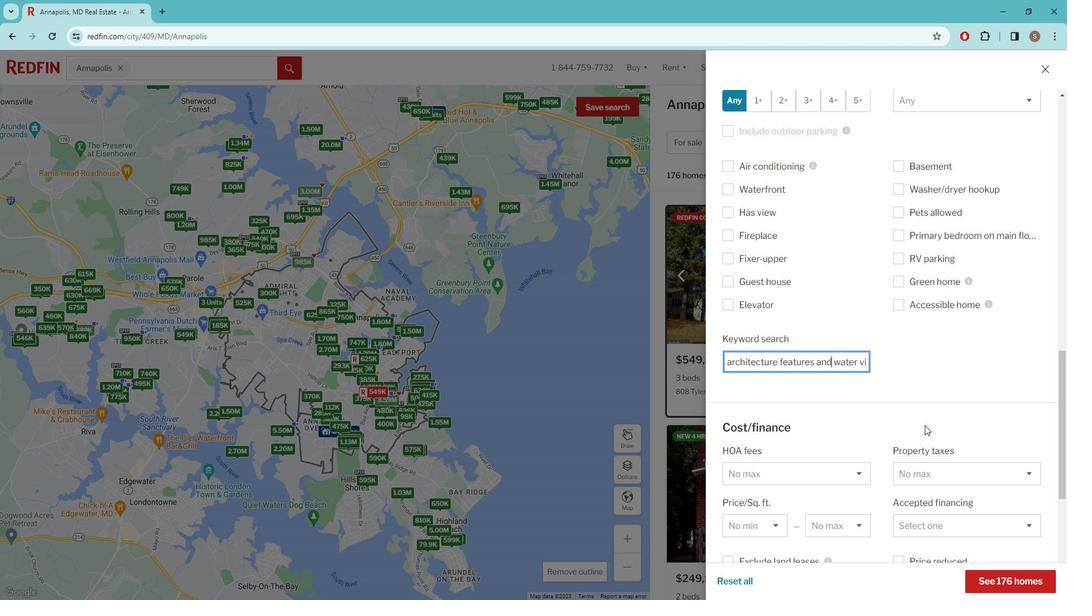 
Action: Mouse scrolled (932, 416) with delta (0, 0)
Screenshot: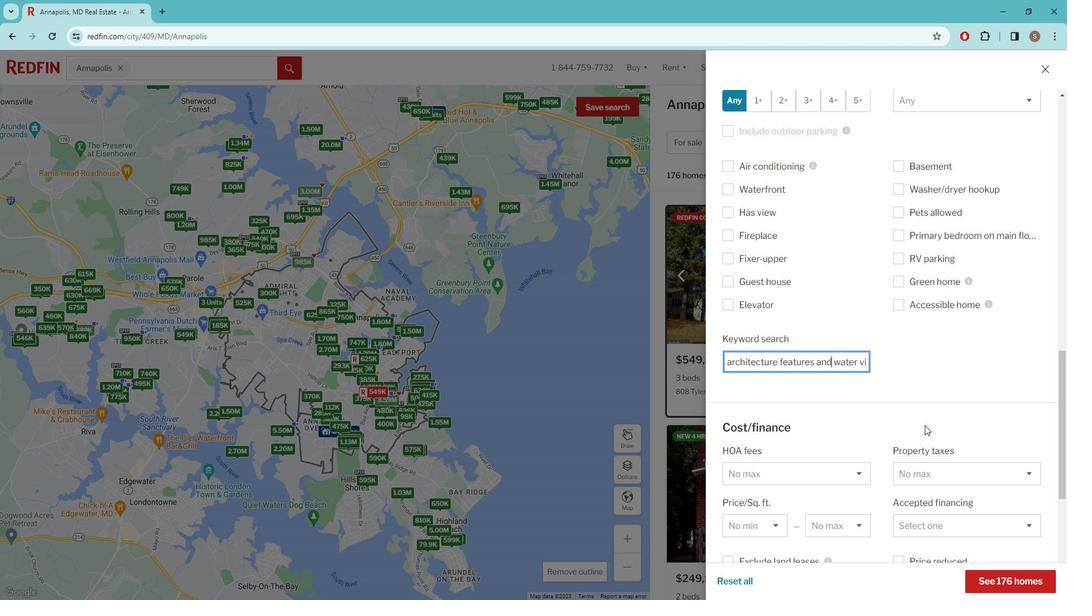 
Action: Mouse moved to (930, 417)
Screenshot: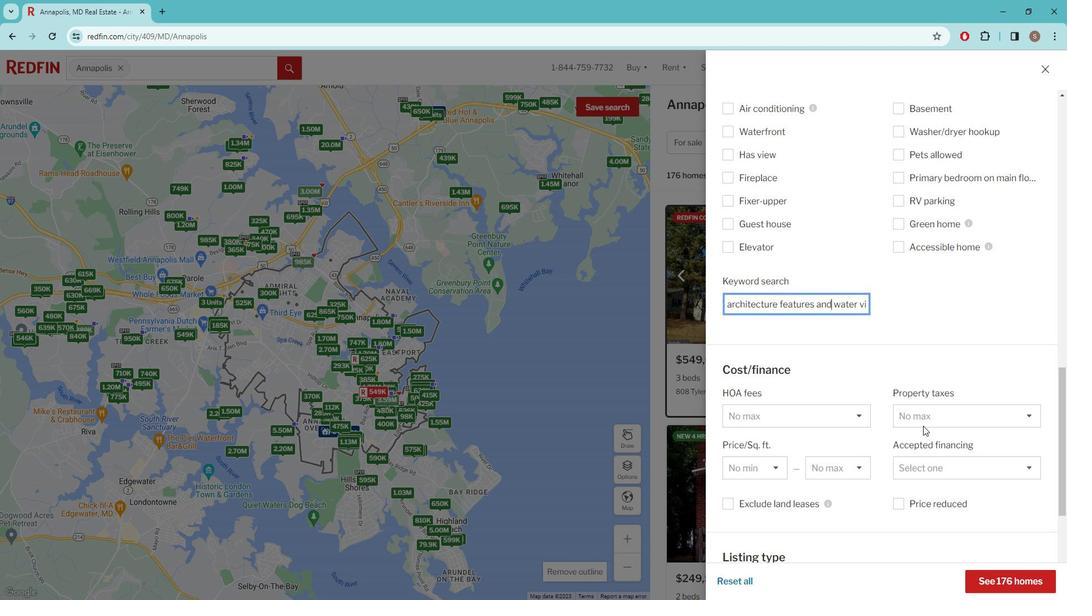 
Action: Mouse scrolled (930, 417) with delta (0, 0)
Screenshot: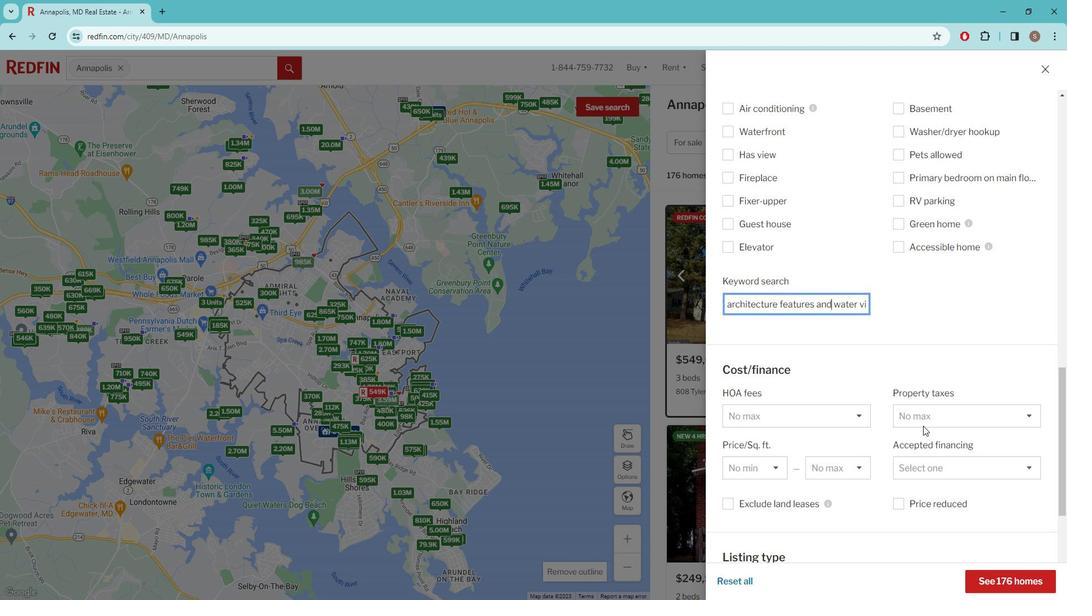 
Action: Mouse moved to (929, 417)
Screenshot: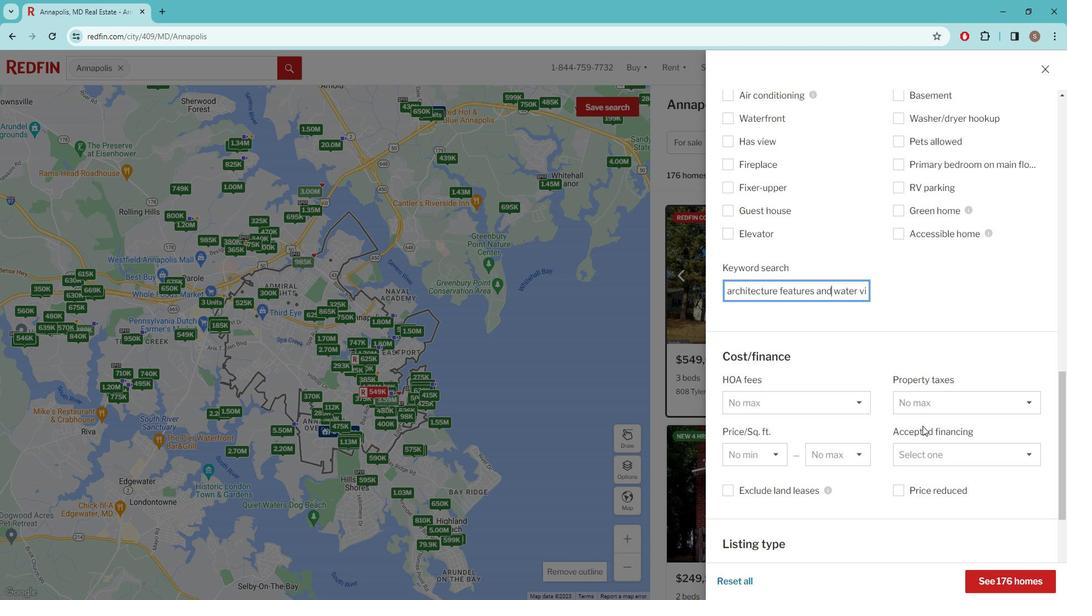 
Action: Mouse scrolled (929, 417) with delta (0, 0)
Screenshot: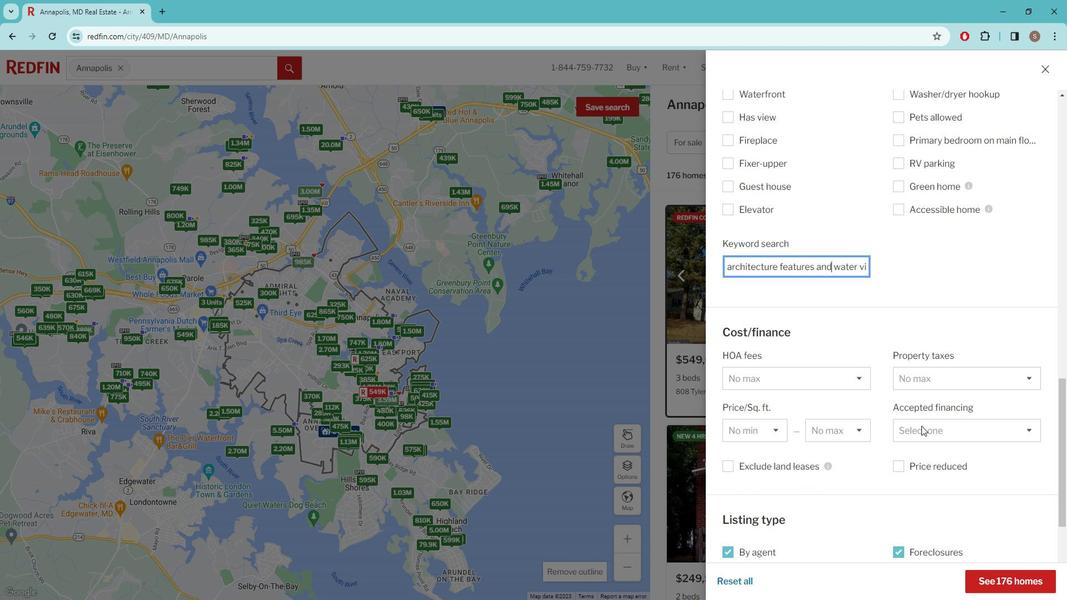 
Action: Mouse moved to (895, 413)
Screenshot: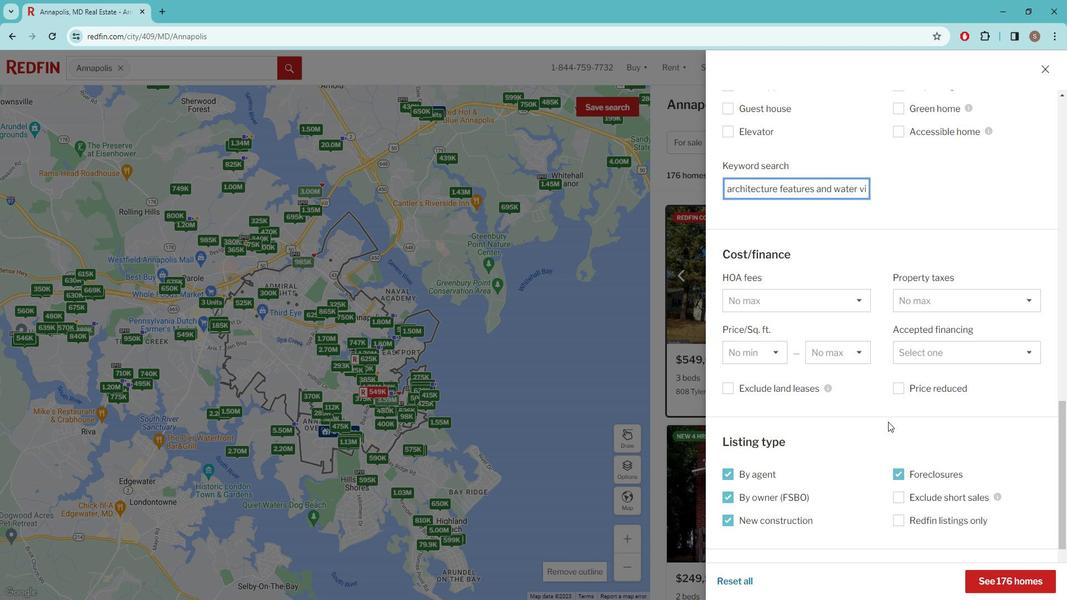 
Action: Mouse scrolled (895, 413) with delta (0, 0)
Screenshot: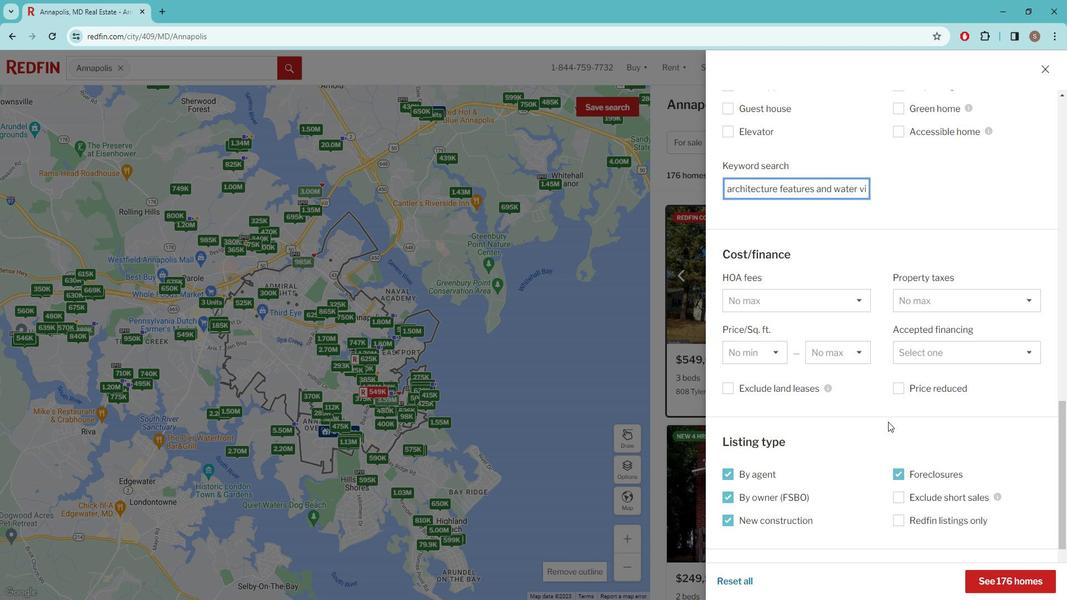 
Action: Mouse moved to (890, 413)
Screenshot: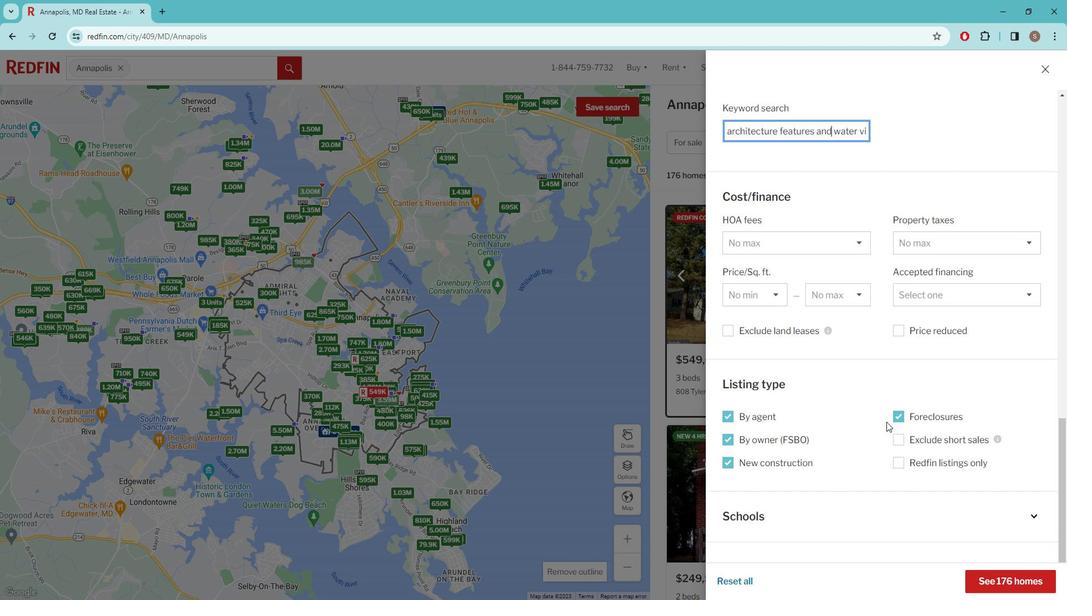 
Action: Mouse scrolled (890, 413) with delta (0, 0)
Screenshot: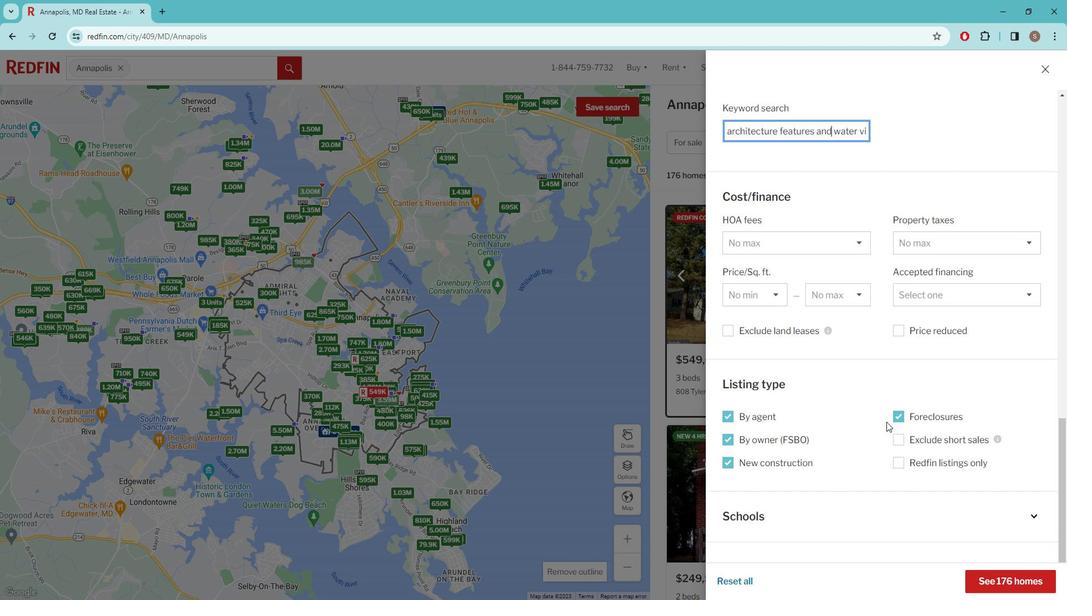
Action: Mouse moved to (883, 411)
Screenshot: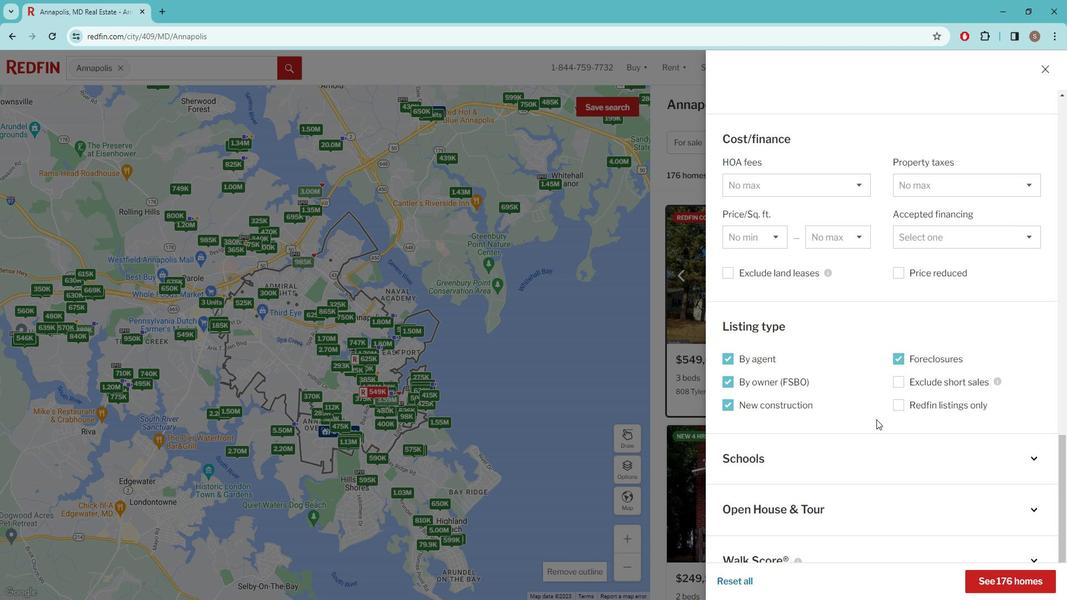 
Action: Mouse scrolled (883, 410) with delta (0, 0)
Screenshot: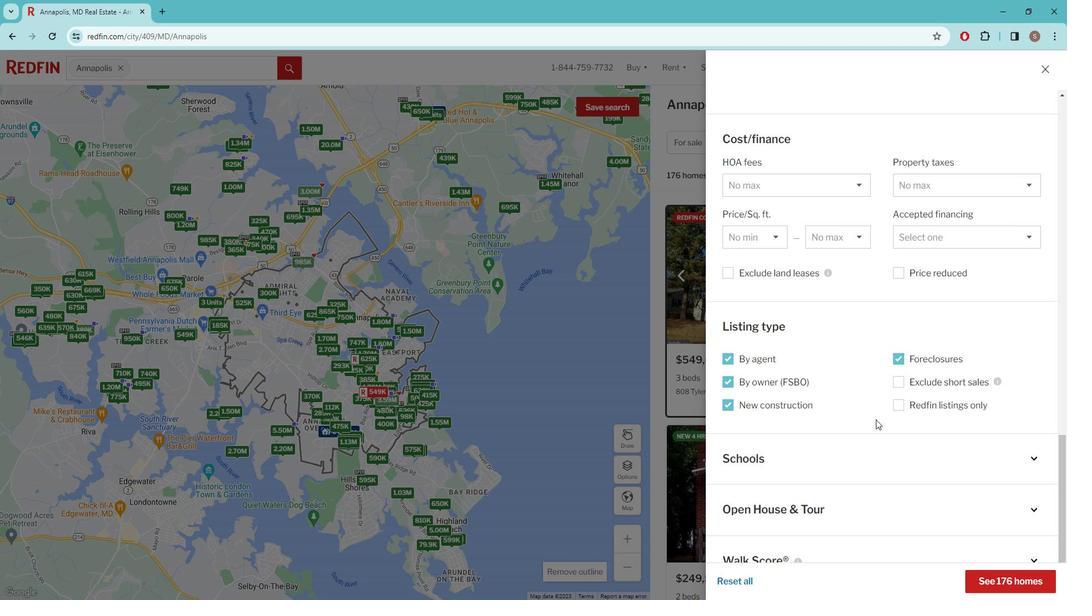 
Action: Mouse scrolled (883, 410) with delta (0, 0)
Screenshot: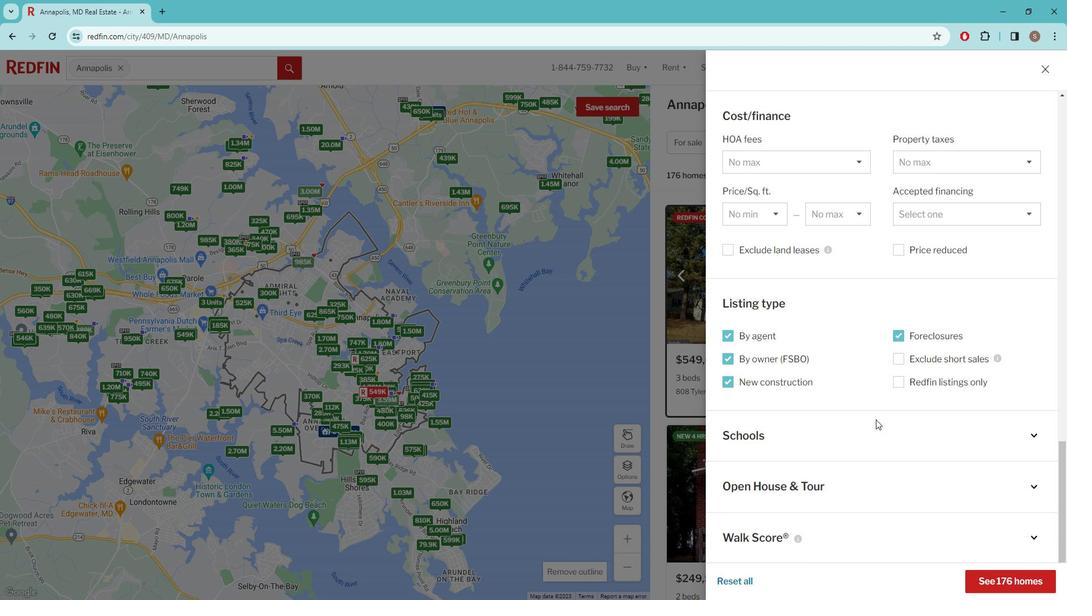 
Action: Mouse scrolled (883, 410) with delta (0, 0)
Screenshot: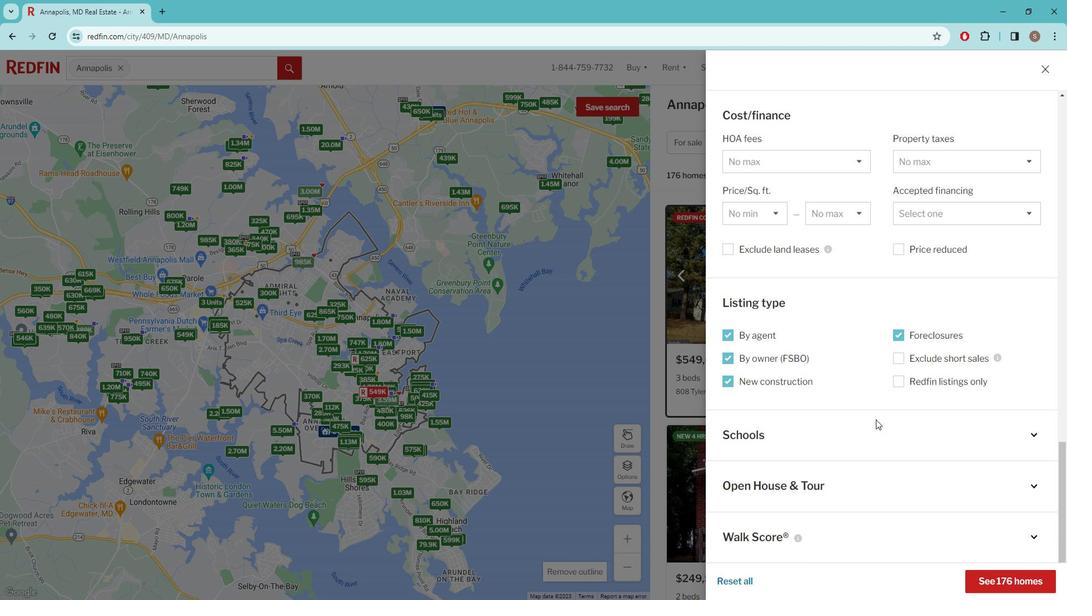 
Action: Mouse moved to (1024, 566)
Screenshot: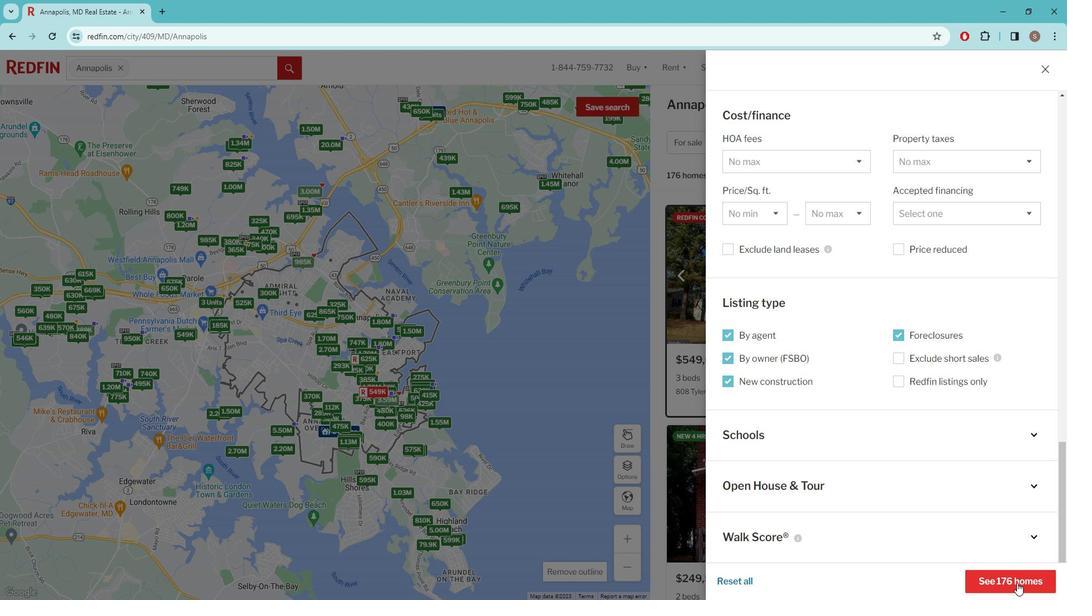 
Action: Mouse pressed left at (1024, 566)
Screenshot: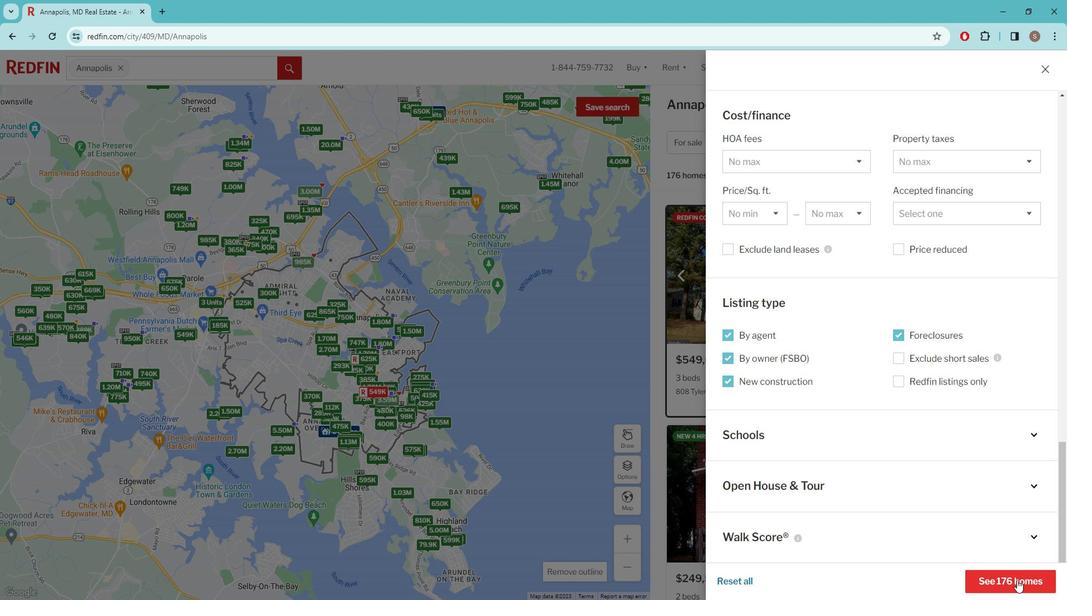 
Action: Mouse moved to (738, 412)
Screenshot: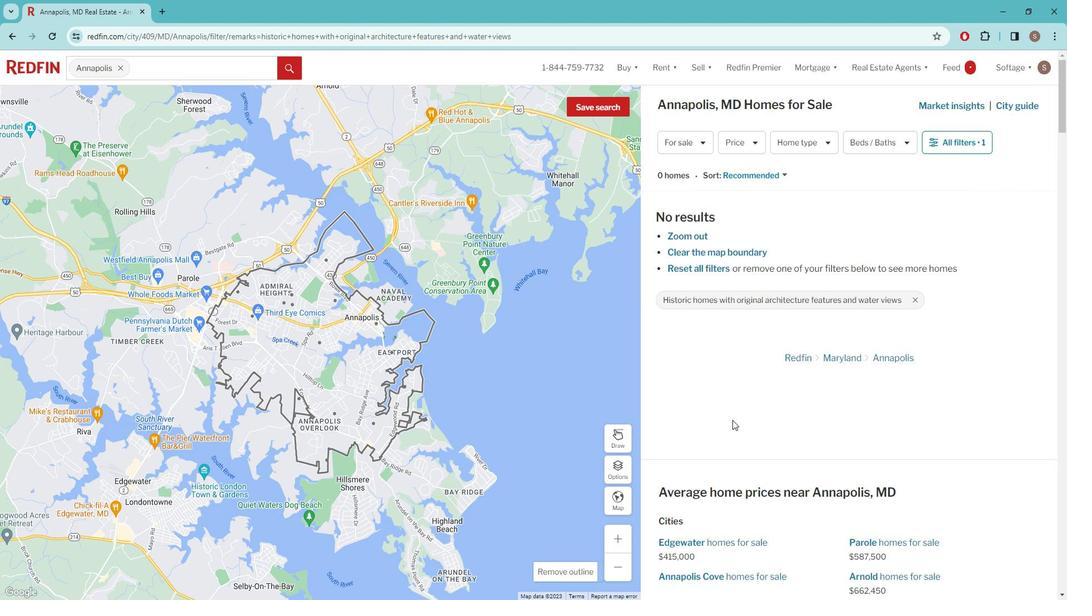 
